 Task: Create in the project AgileLink in Backlog an issue 'Integrate a new product customization feature into an existing e-commerce website to enhance product personalization and user experience', assign it to team member softage.4@softage.net and change the status to IN PROGRESS. Create in the project AgileLink in Backlog an issue 'Develop a new tool for automated testing of web application user interface and user experience', assign it to team member softage.1@softage.net and change the status to IN PROGRESS
Action: Mouse moved to (188, 48)
Screenshot: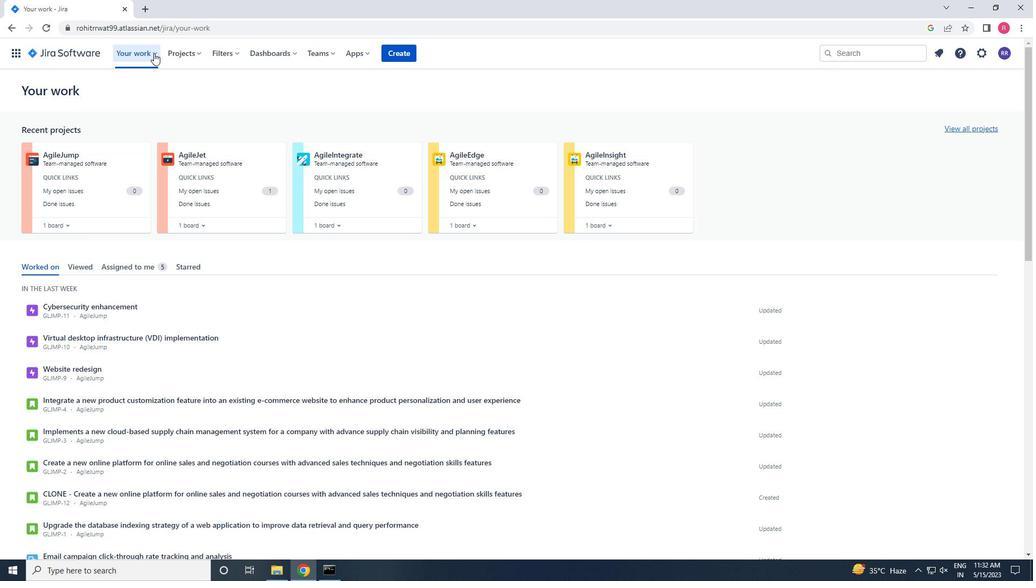 
Action: Mouse pressed left at (188, 48)
Screenshot: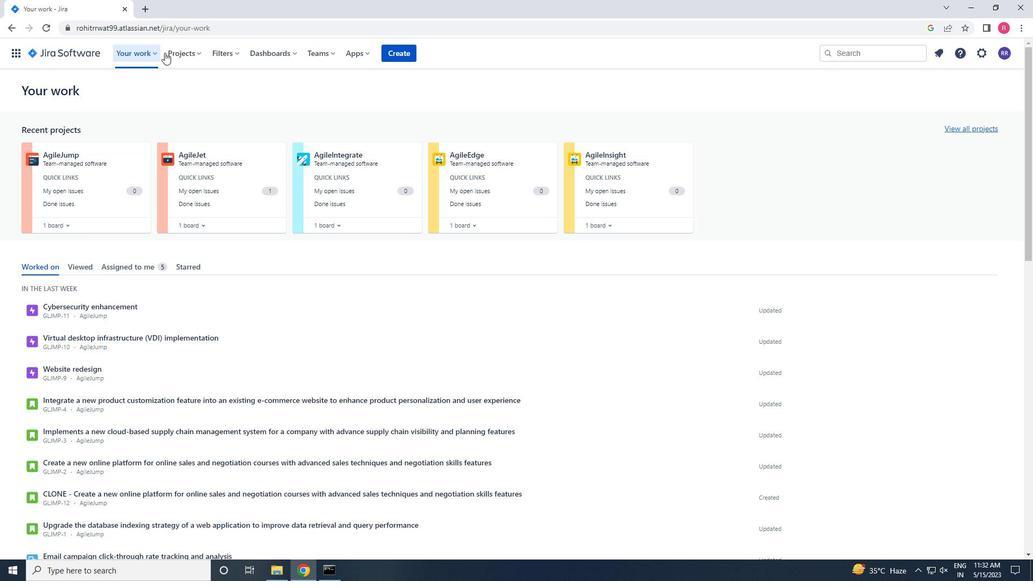 
Action: Mouse moved to (225, 91)
Screenshot: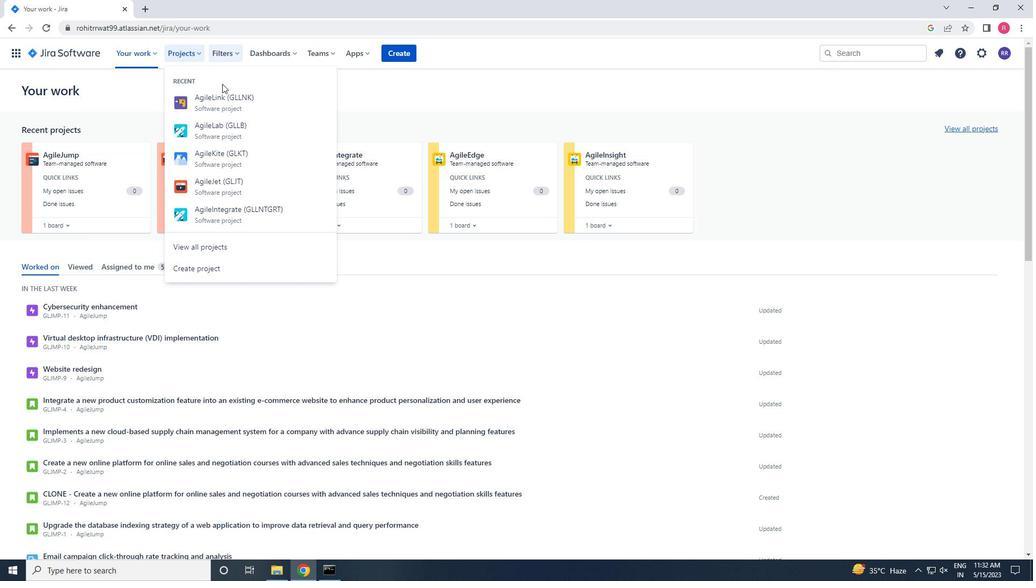 
Action: Mouse pressed left at (225, 91)
Screenshot: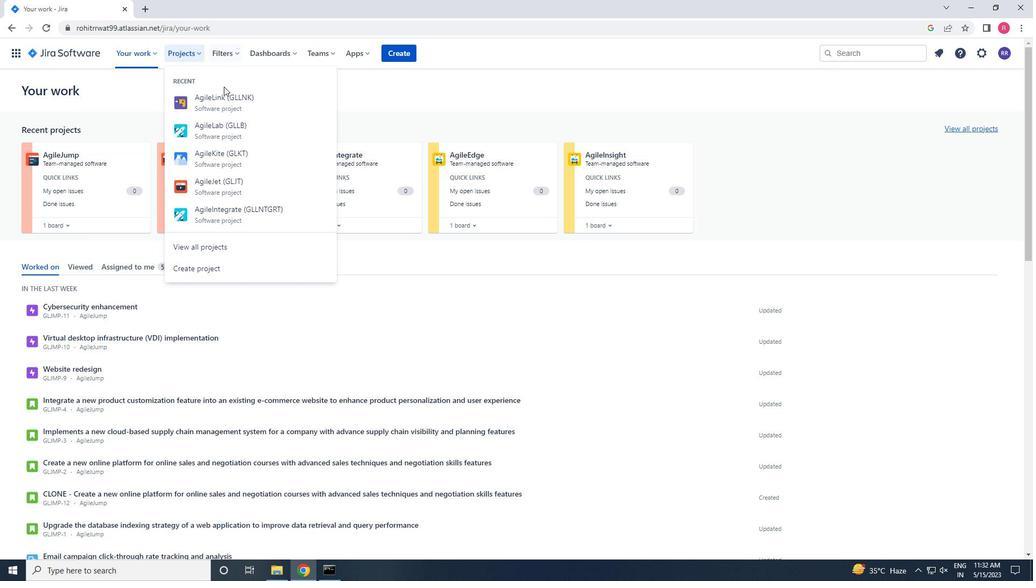 
Action: Mouse moved to (64, 164)
Screenshot: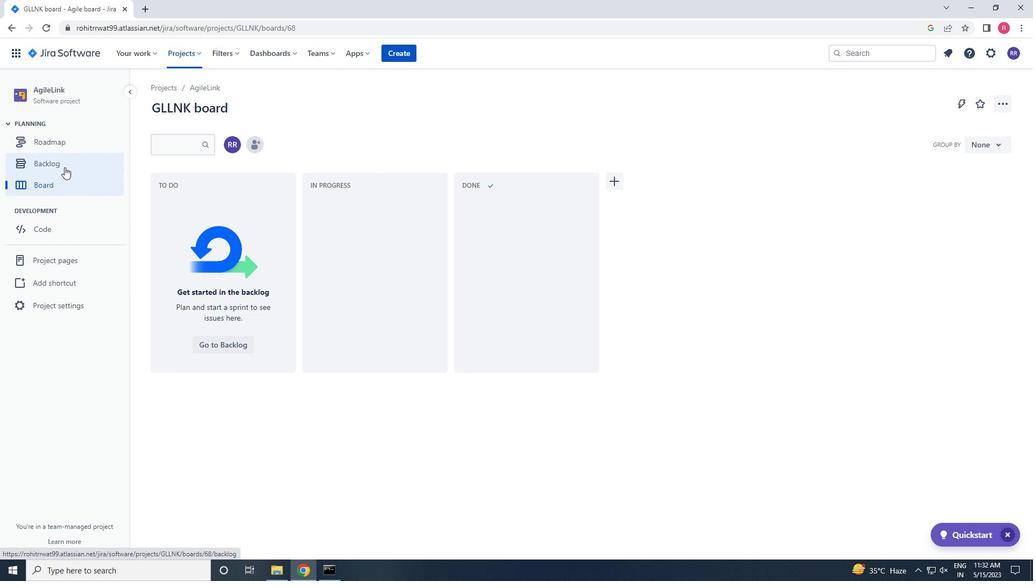 
Action: Mouse pressed left at (64, 164)
Screenshot: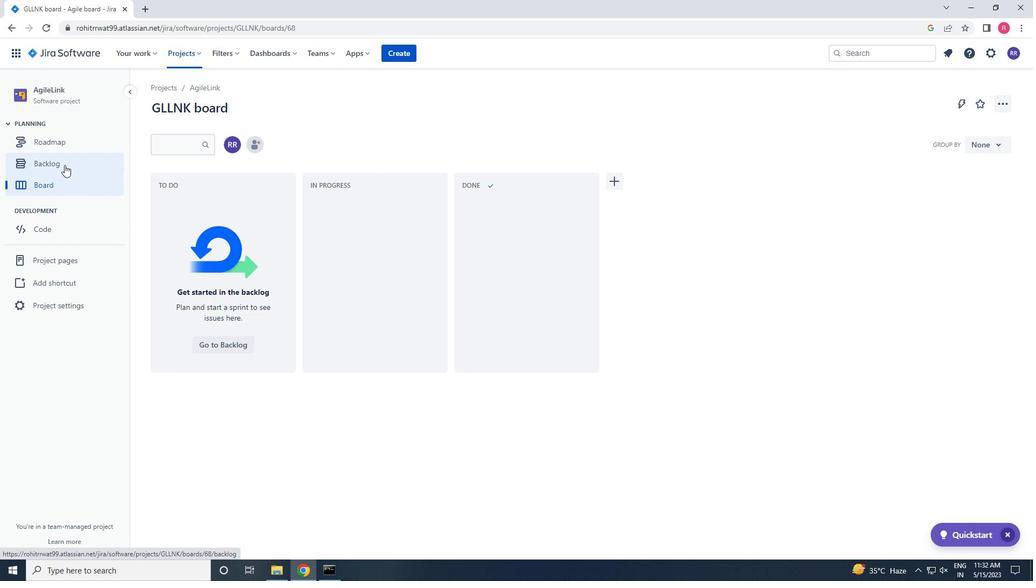 
Action: Mouse moved to (211, 231)
Screenshot: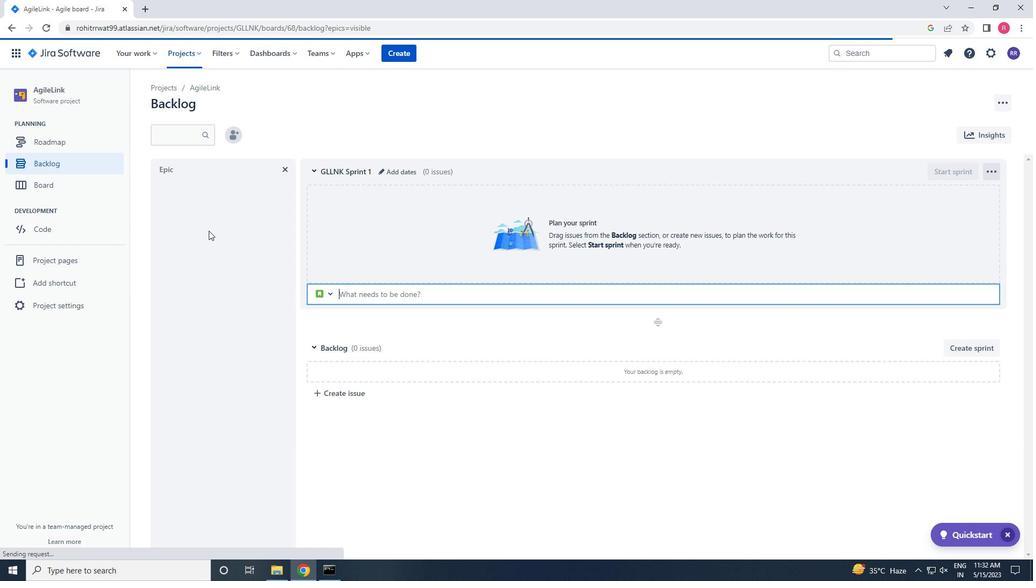 
Action: Mouse scrolled (211, 230) with delta (0, 0)
Screenshot: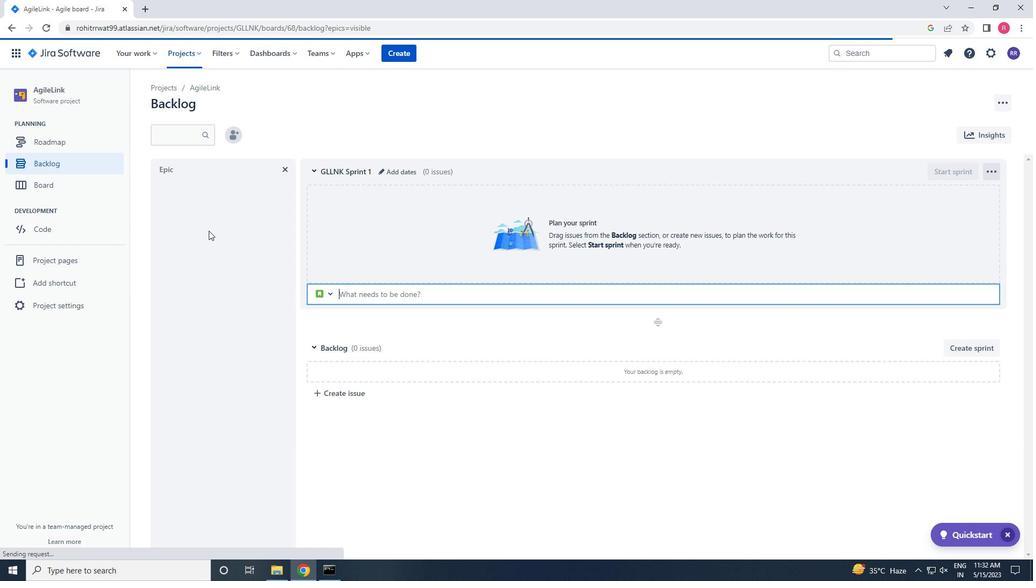 
Action: Mouse moved to (219, 261)
Screenshot: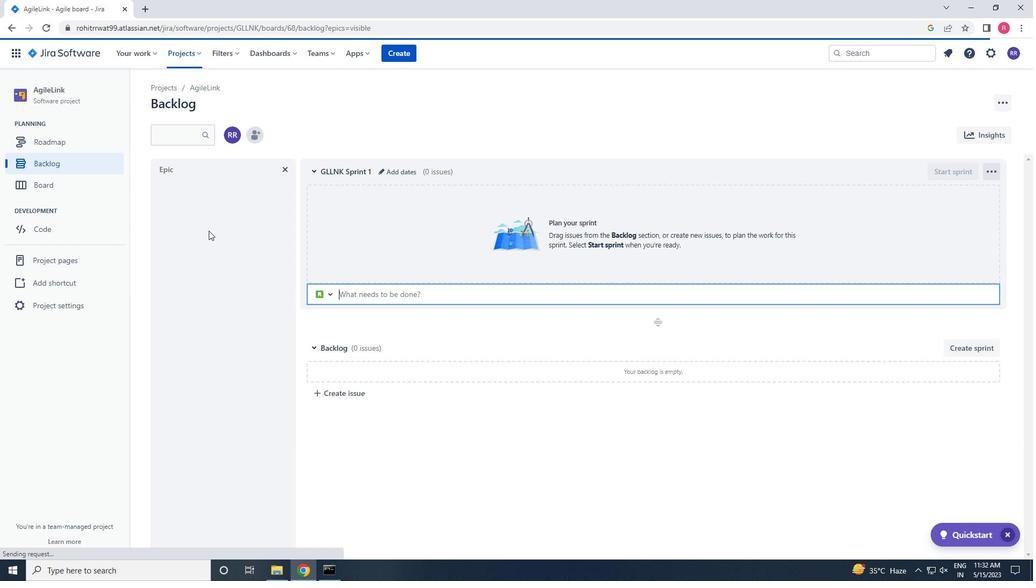 
Action: Mouse scrolled (219, 260) with delta (0, 0)
Screenshot: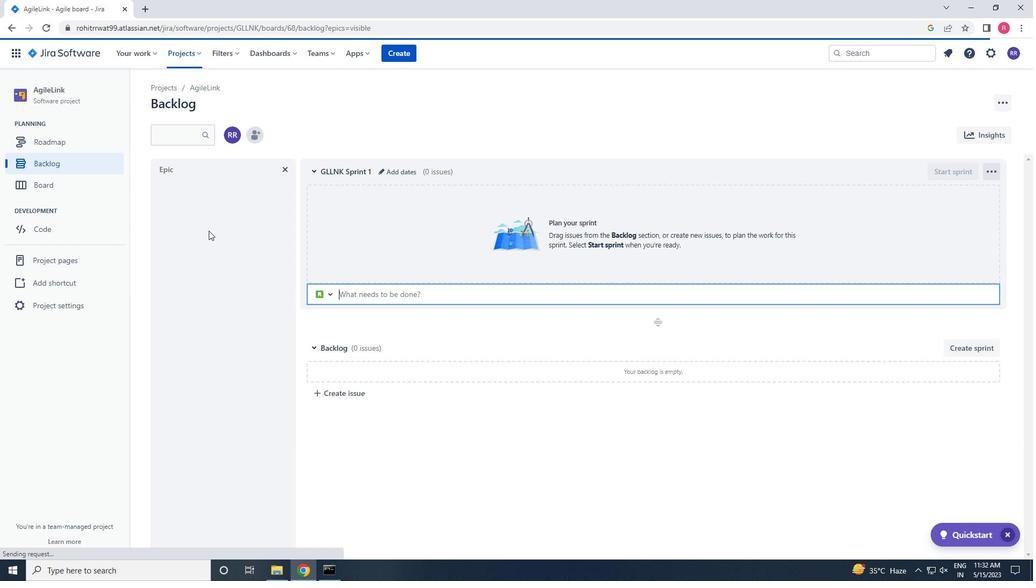 
Action: Mouse moved to (232, 290)
Screenshot: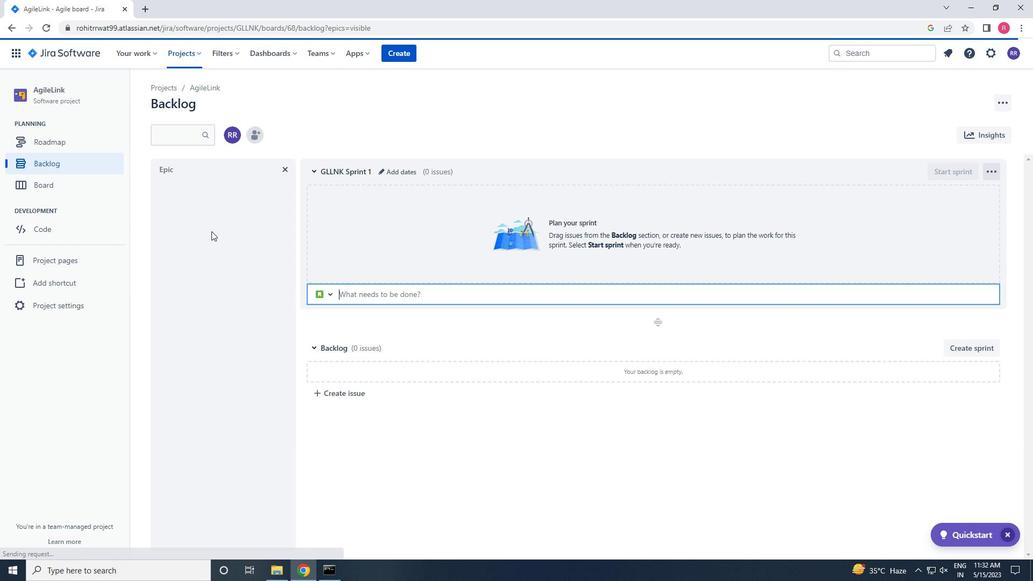 
Action: Mouse scrolled (232, 290) with delta (0, 0)
Screenshot: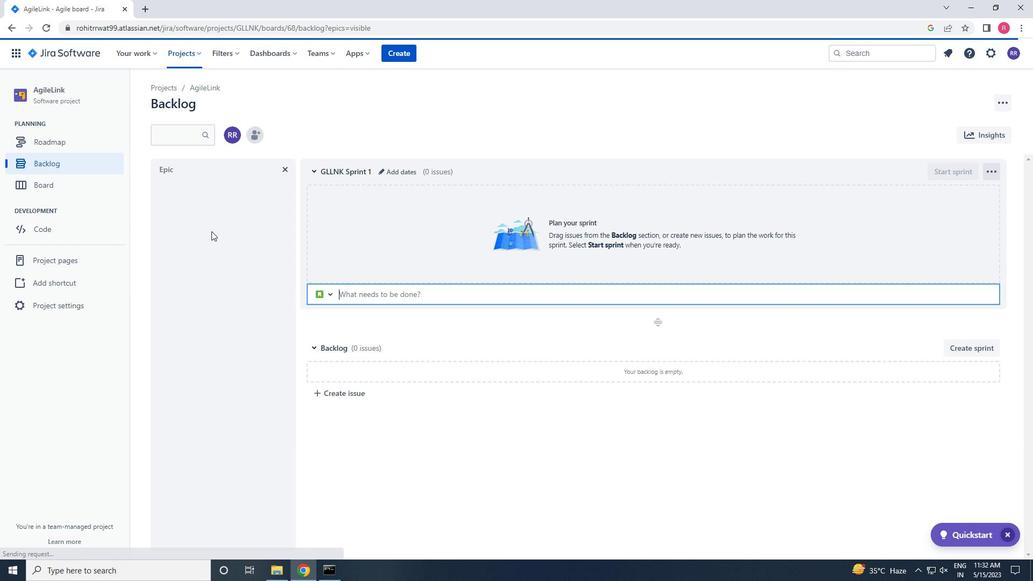 
Action: Mouse moved to (256, 318)
Screenshot: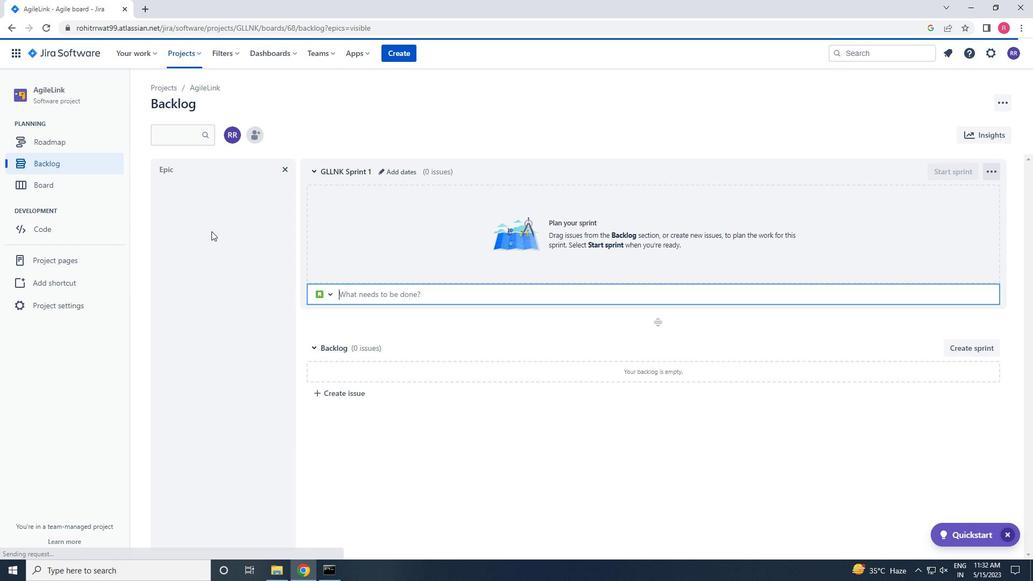 
Action: Mouse scrolled (256, 318) with delta (0, 0)
Screenshot: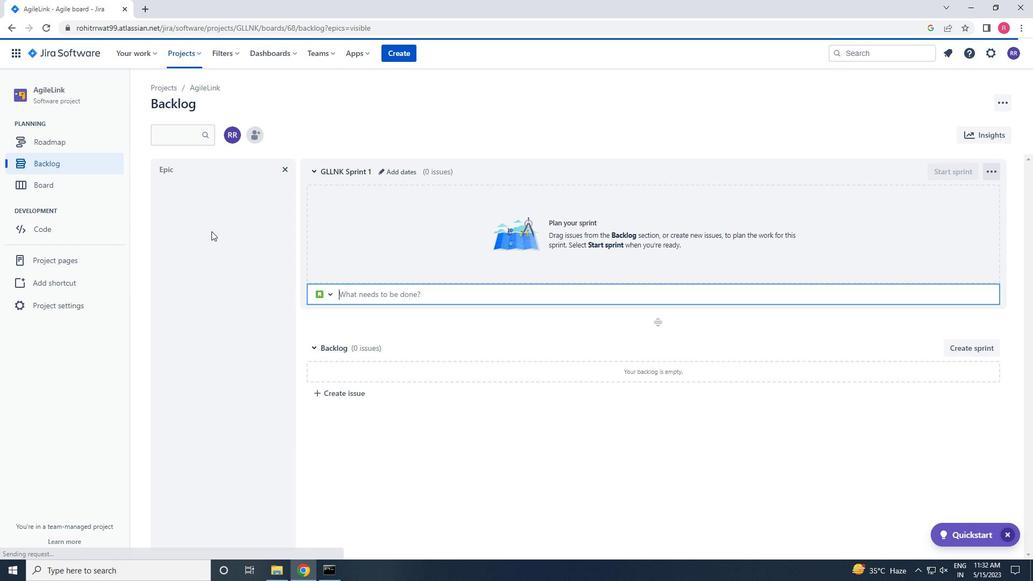 
Action: Mouse moved to (322, 395)
Screenshot: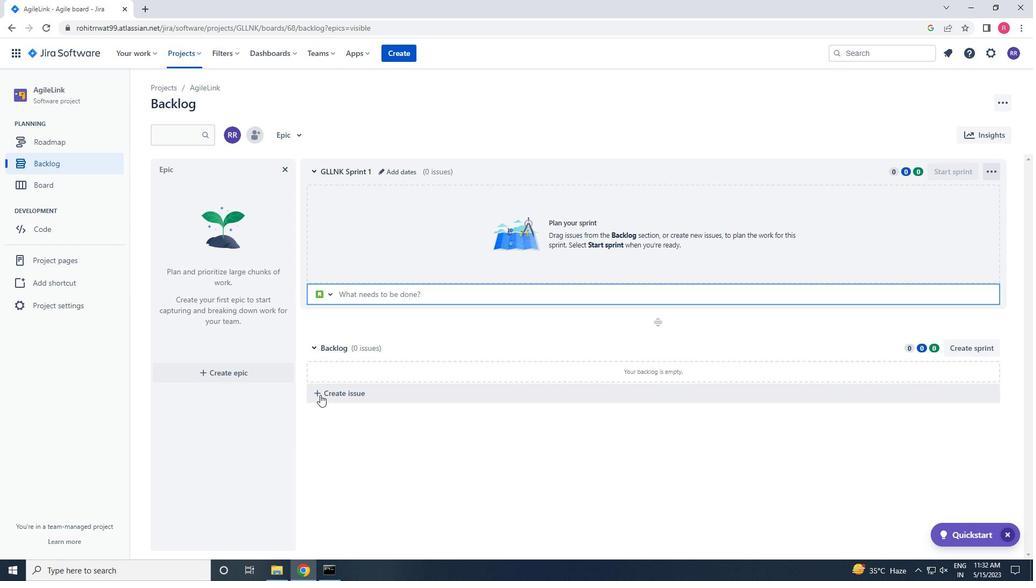 
Action: Mouse pressed left at (322, 395)
Screenshot: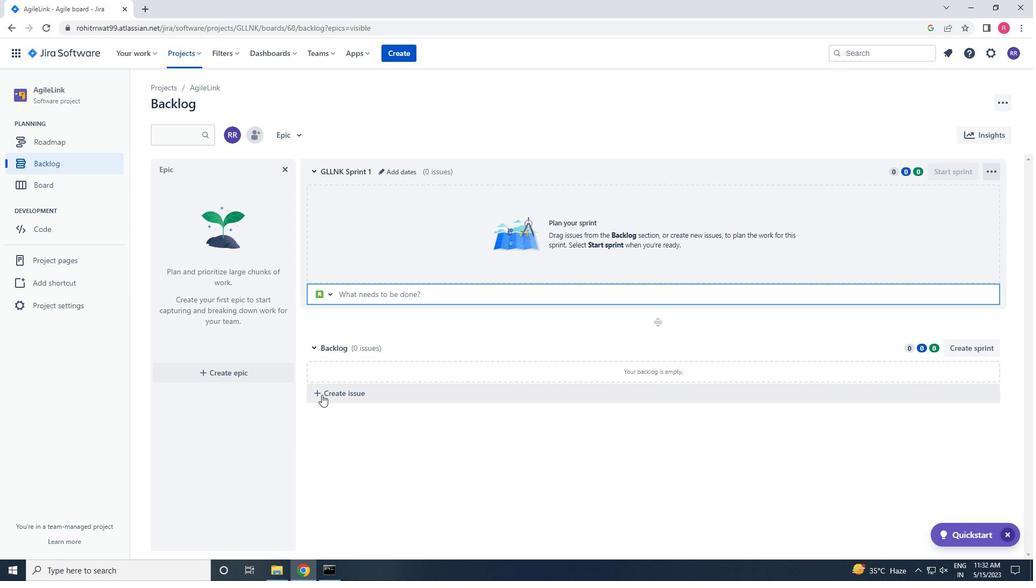 
Action: Mouse moved to (357, 371)
Screenshot: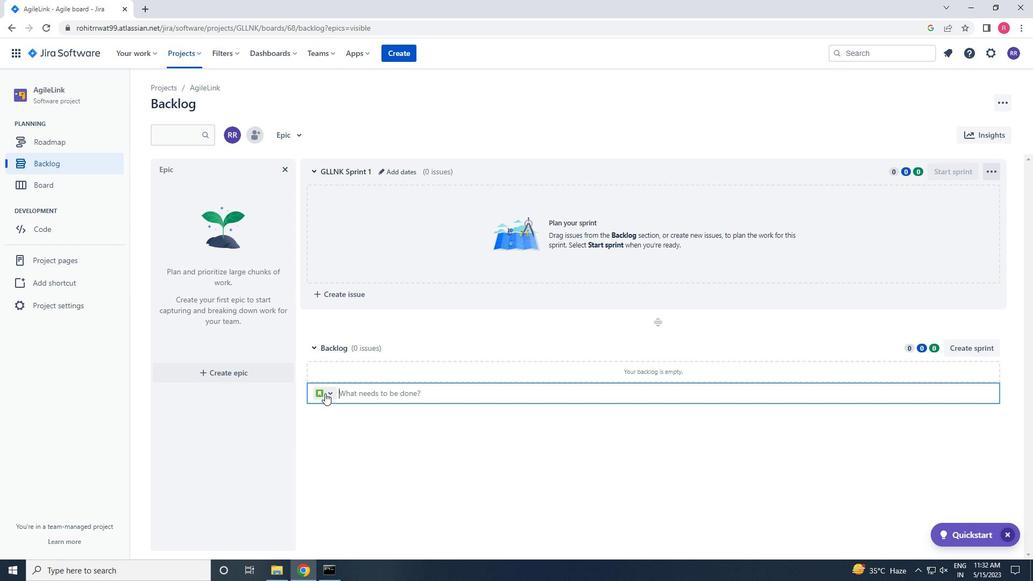 
Action: Key pressed <Key.shift_r>Integrate<Key.space>
Screenshot: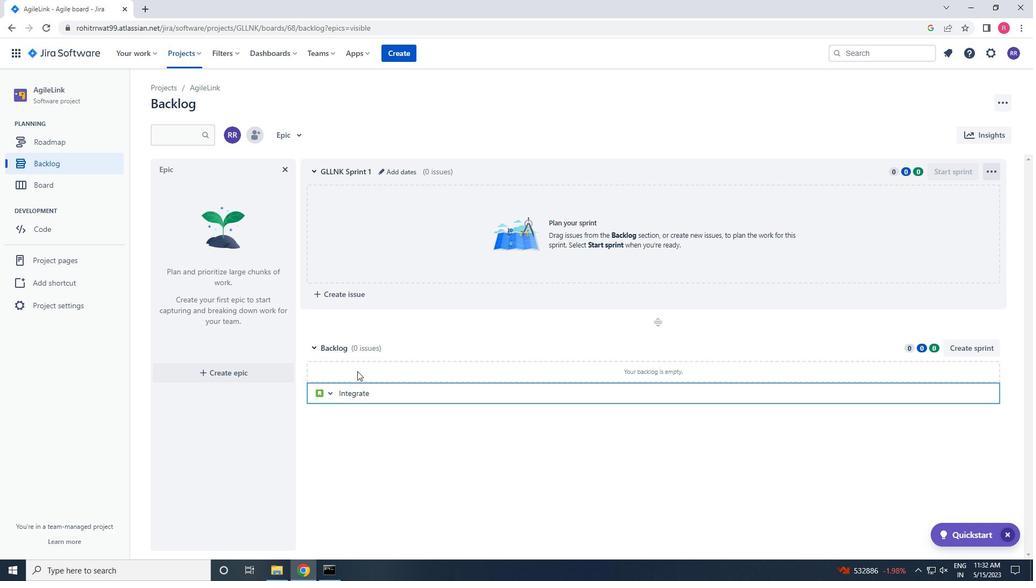 
Action: Mouse moved to (357, 371)
Screenshot: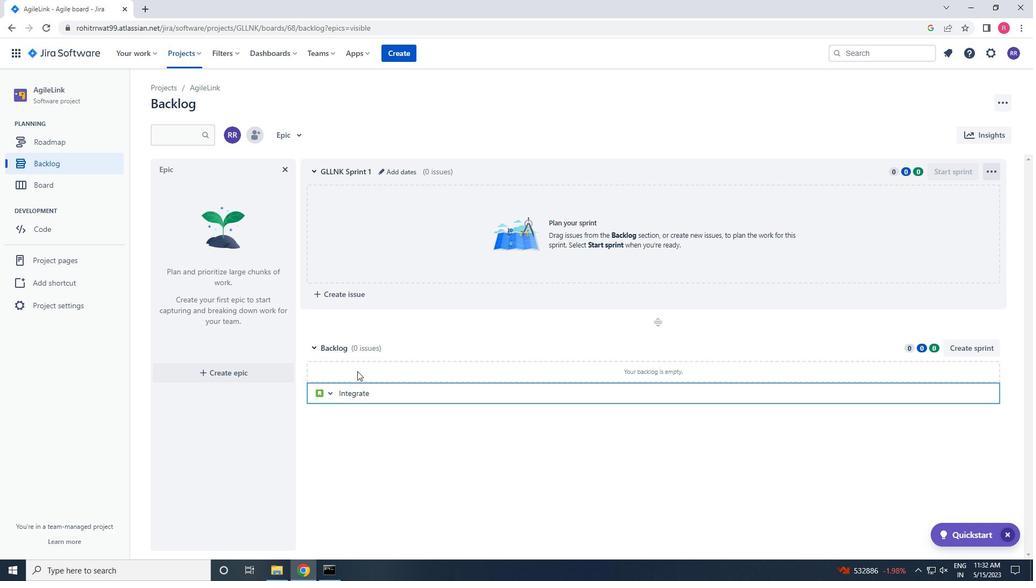 
Action: Key pressed a<Key.space>new<Key.space><Key.space>product<Key.space>customization<Key.space>features<Key.space>into<Key.space><Key.space>an<Key.space>existing<Key.space>e-commerce<Key.space>website<Key.space>t<Key.space><Key.backspace>o<Key.space>enhance<Key.space>product<Key.space>personalization<Key.space>and<Key.space>user<Key.space>experience<Key.enter>
Screenshot: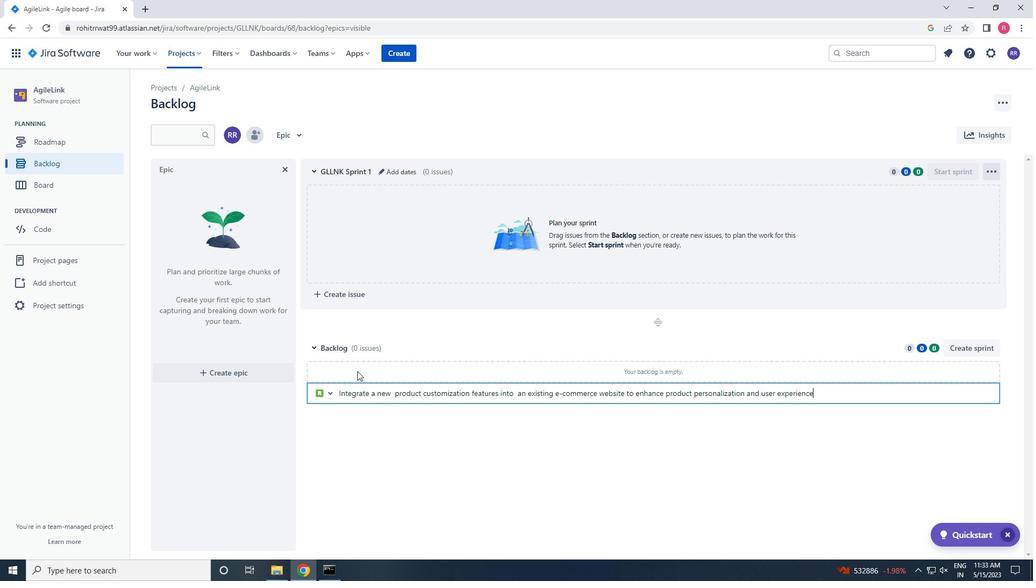 
Action: Mouse moved to (964, 373)
Screenshot: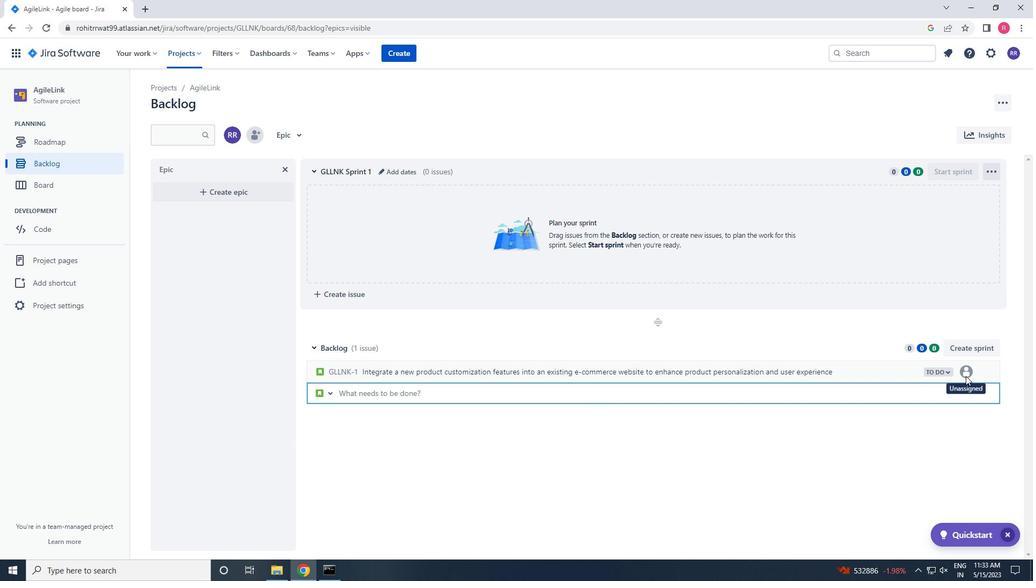 
Action: Mouse pressed left at (964, 373)
Screenshot: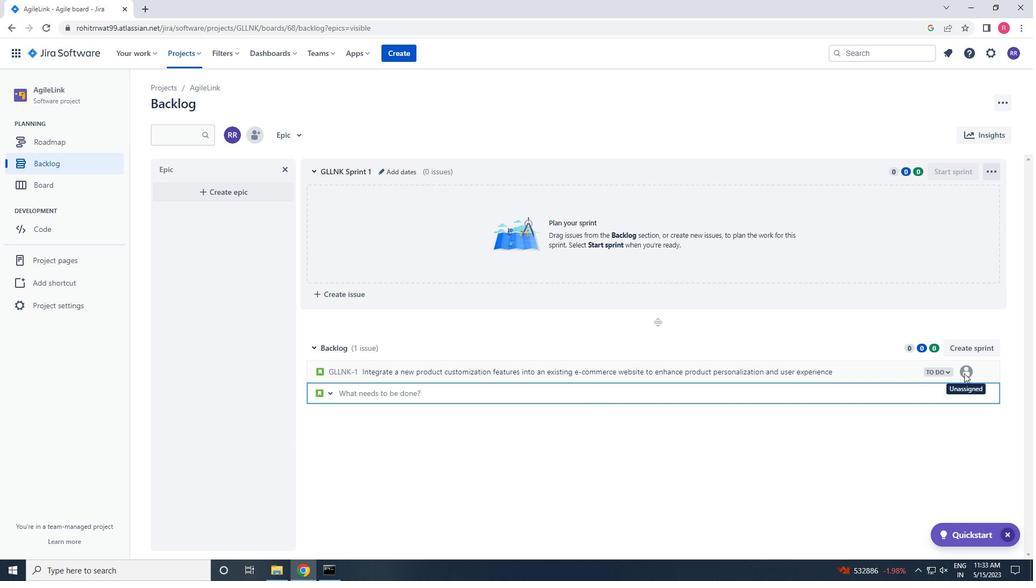 
Action: Mouse moved to (964, 372)
Screenshot: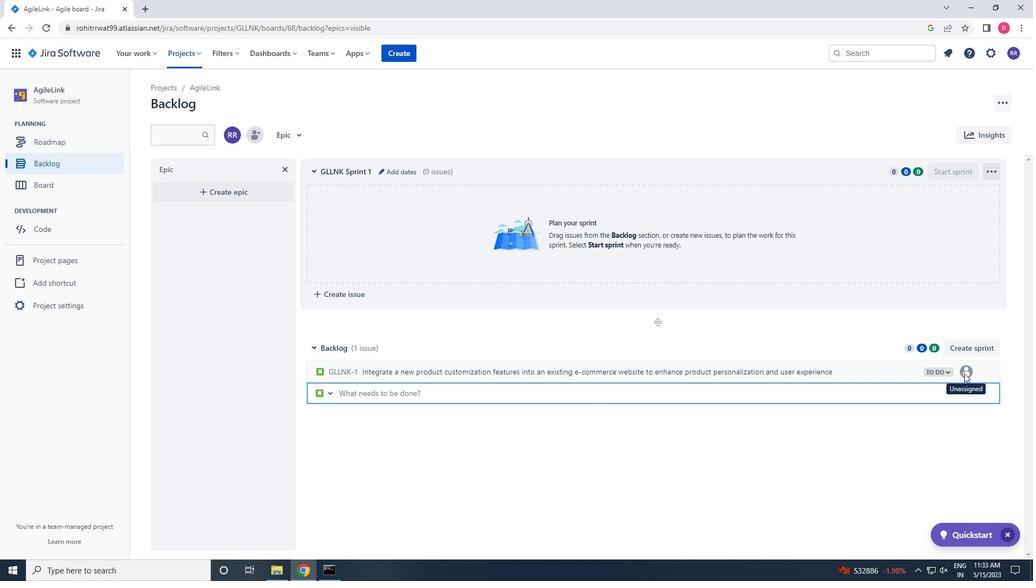 
Action: Mouse pressed left at (964, 372)
Screenshot: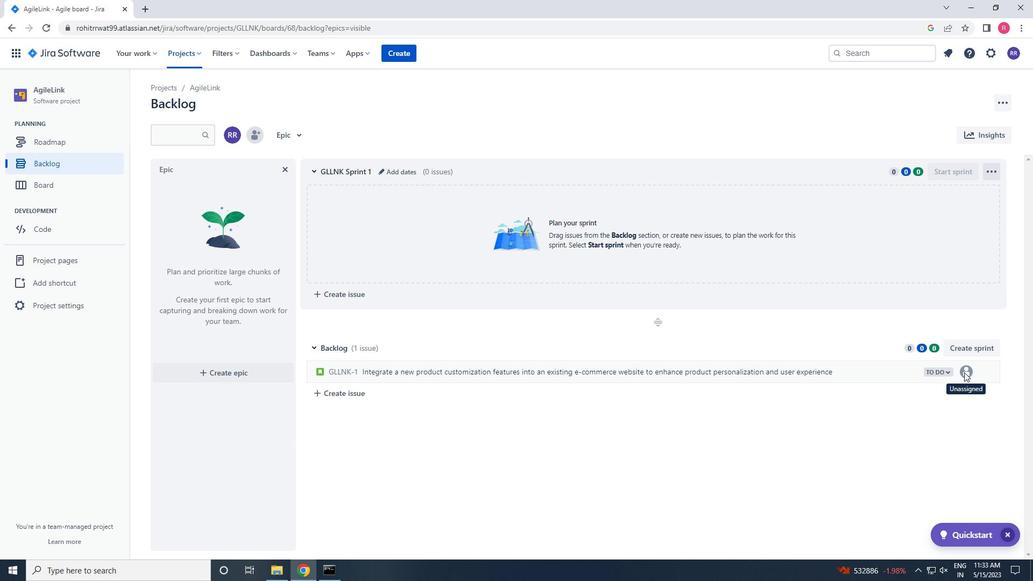 
Action: Mouse moved to (963, 373)
Screenshot: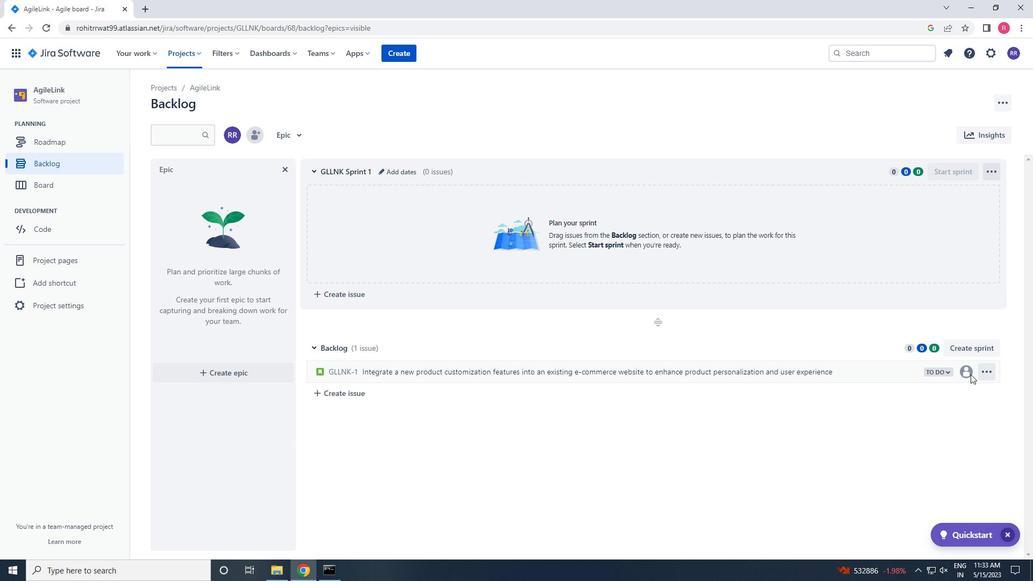 
Action: Mouse pressed left at (963, 373)
Screenshot: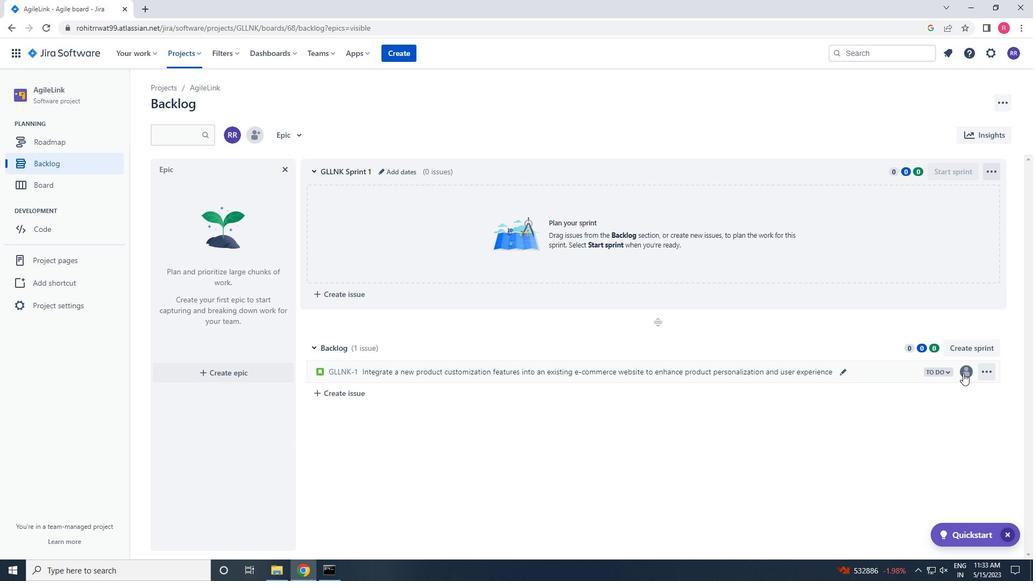 
Action: Key pressed softage.4<Key.shift>@SOFTAGE.NET
Screenshot: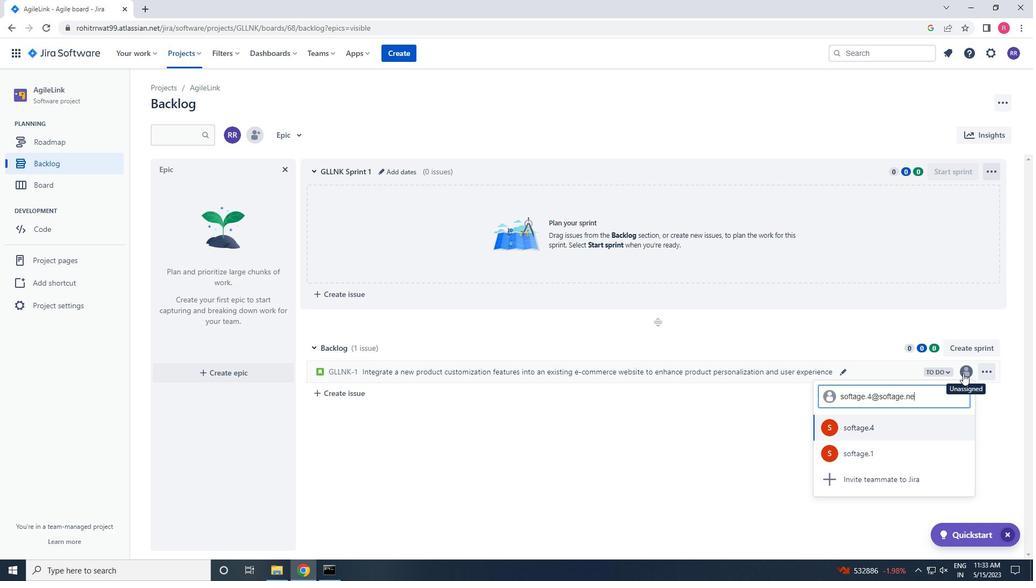 
Action: Mouse moved to (876, 431)
Screenshot: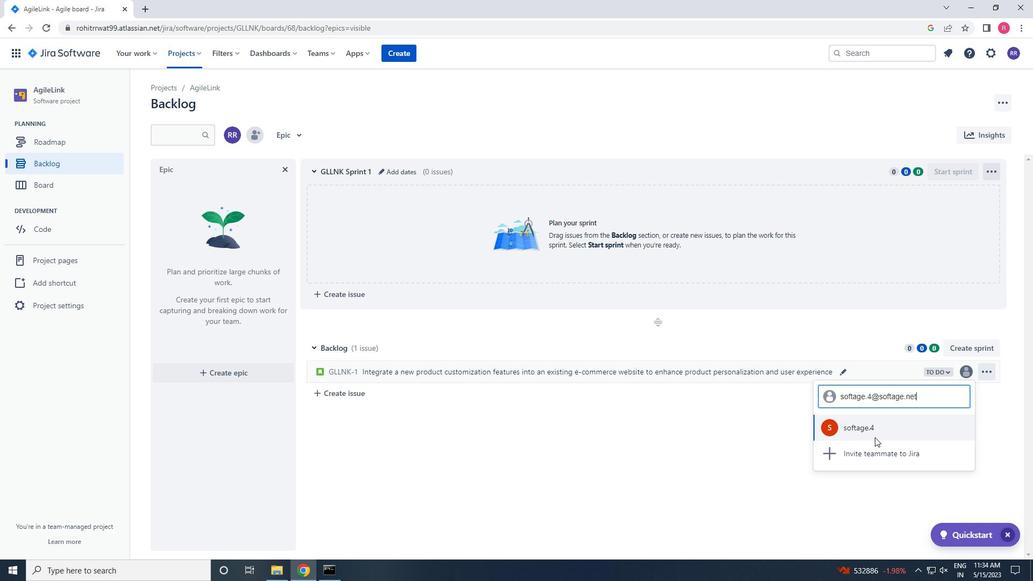
Action: Mouse pressed left at (876, 431)
Screenshot: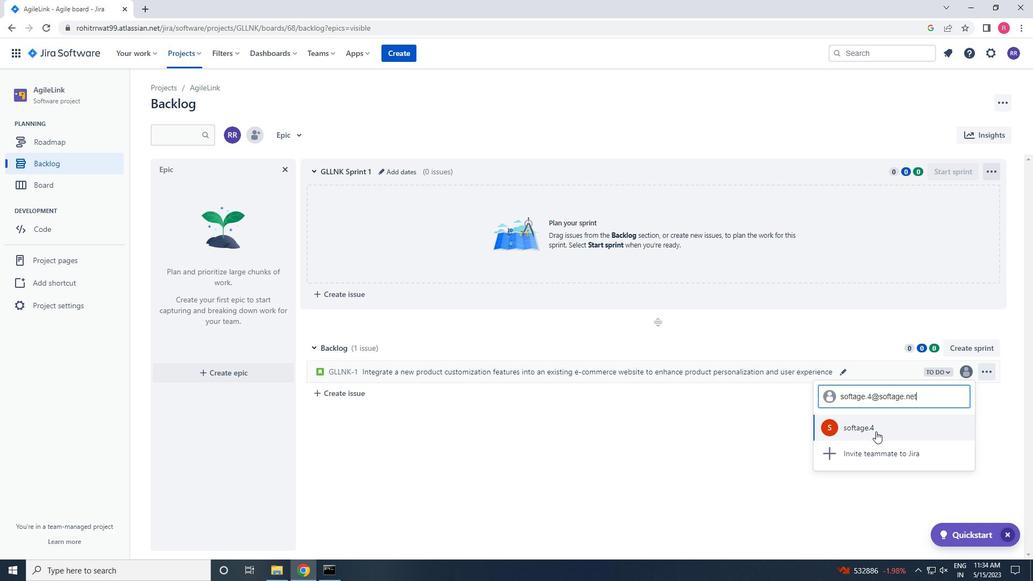 
Action: Mouse moved to (936, 369)
Screenshot: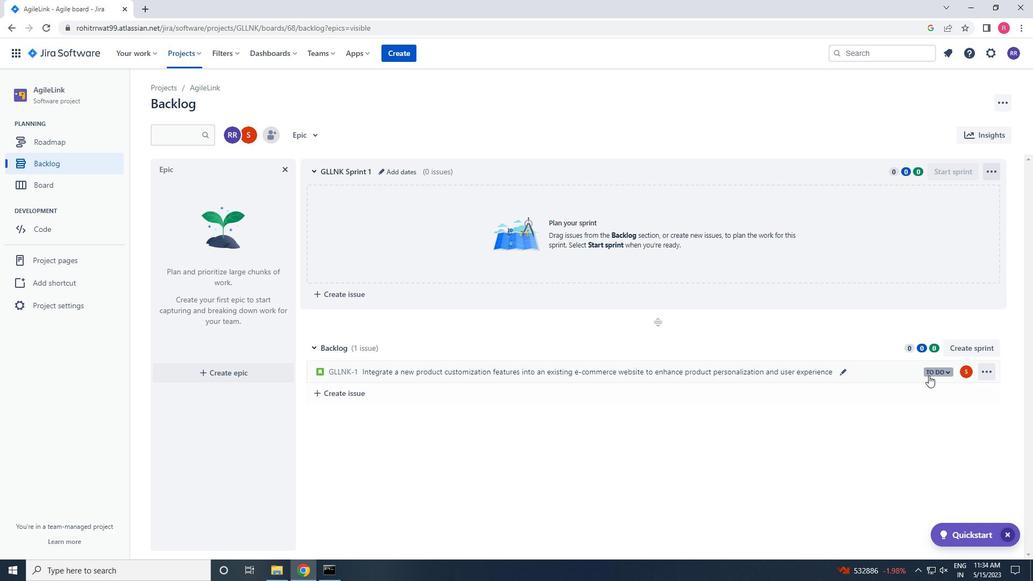 
Action: Mouse pressed left at (936, 369)
Screenshot: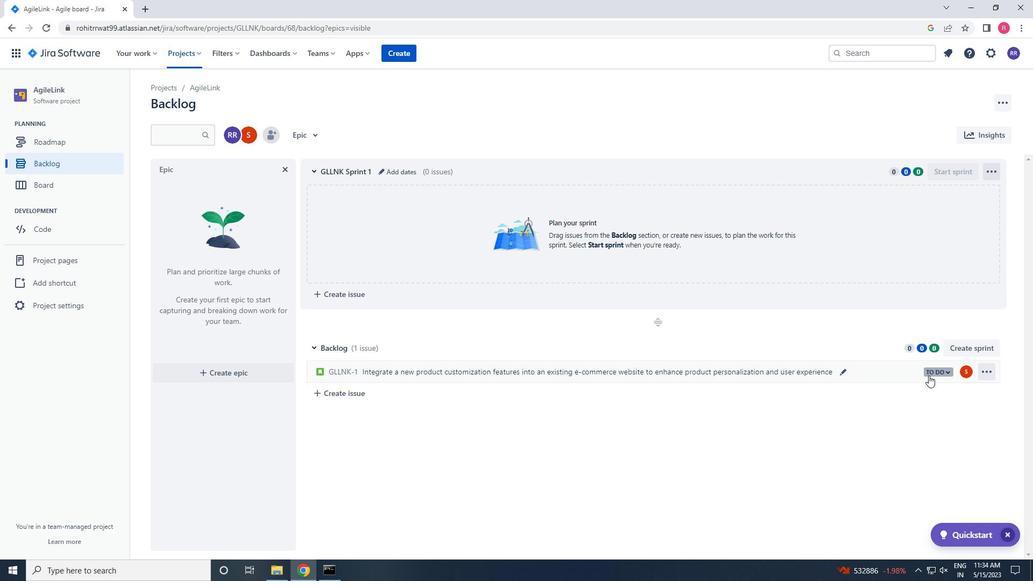 
Action: Mouse moved to (863, 387)
Screenshot: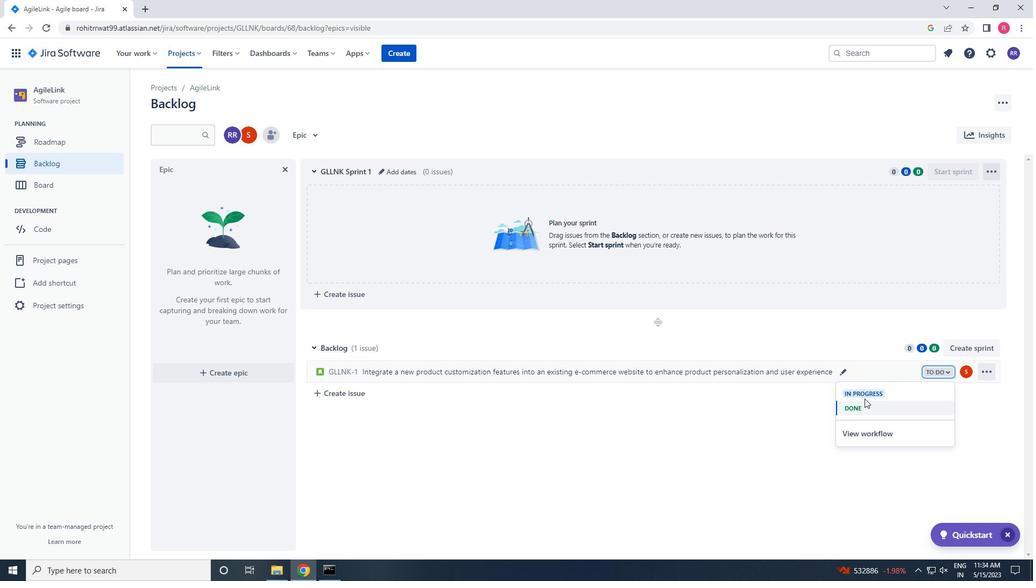 
Action: Mouse pressed left at (863, 387)
Screenshot: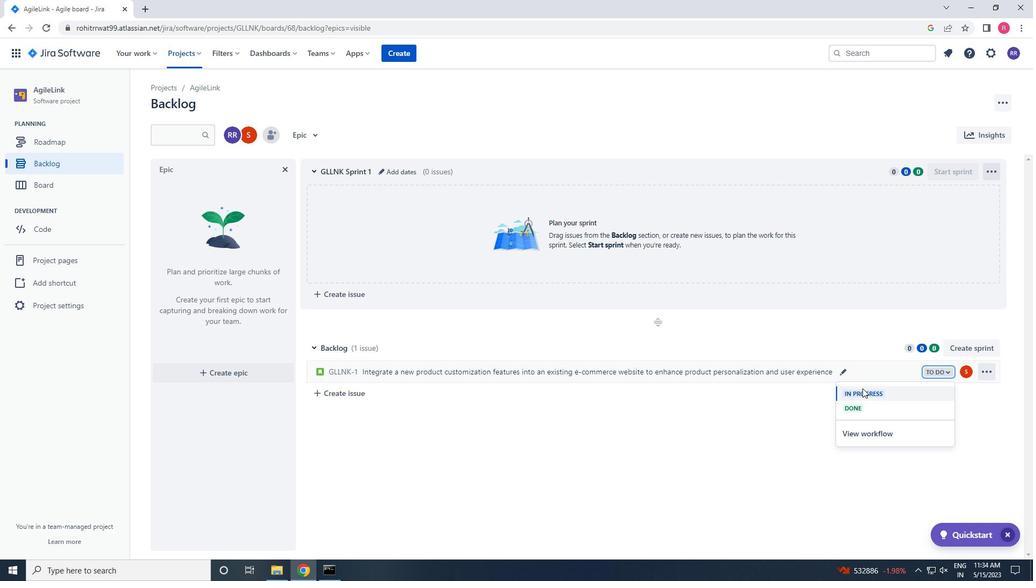 
Action: Mouse moved to (319, 402)
Screenshot: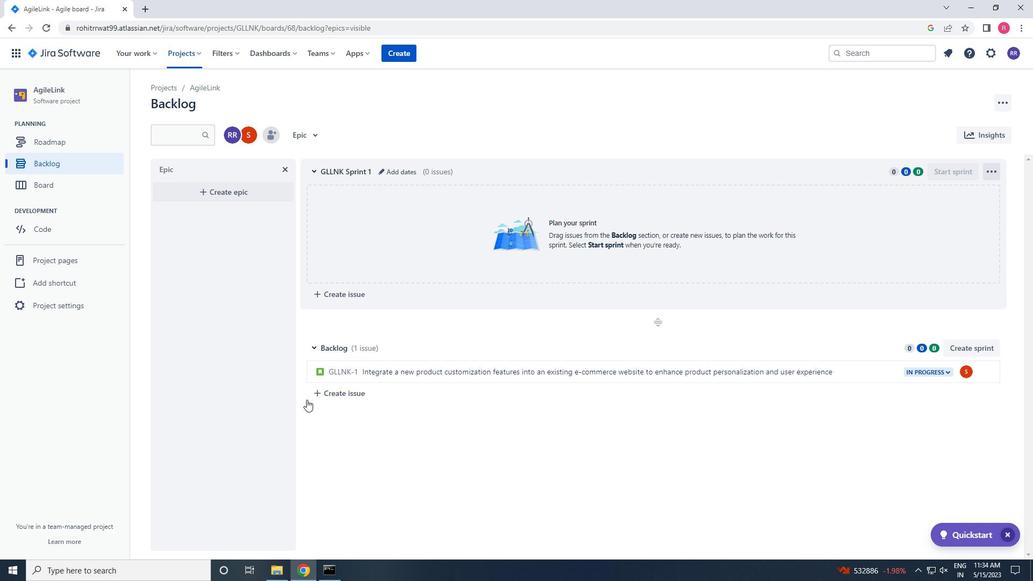 
Action: Mouse pressed left at (319, 402)
Screenshot: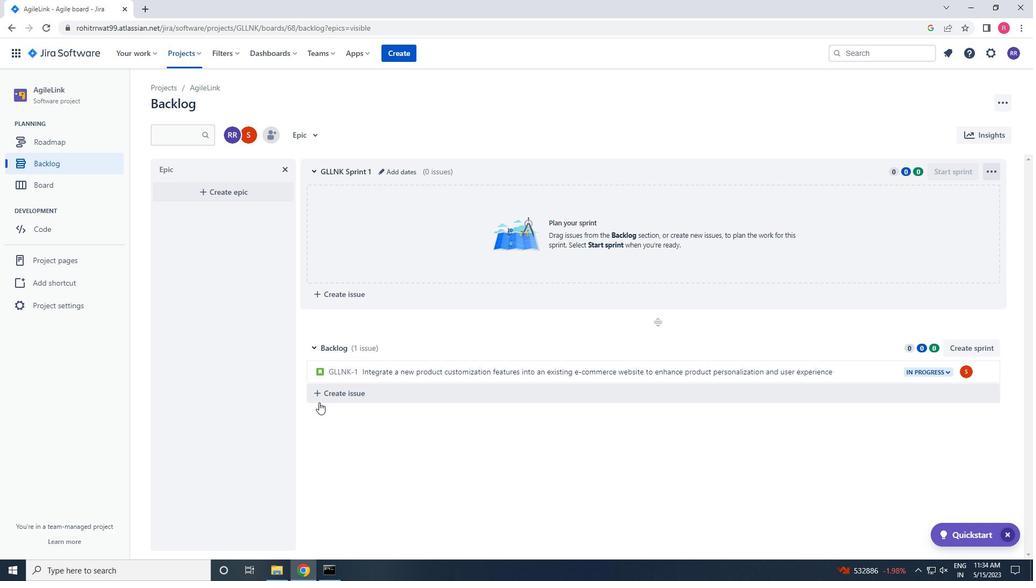 
Action: Mouse moved to (328, 396)
Screenshot: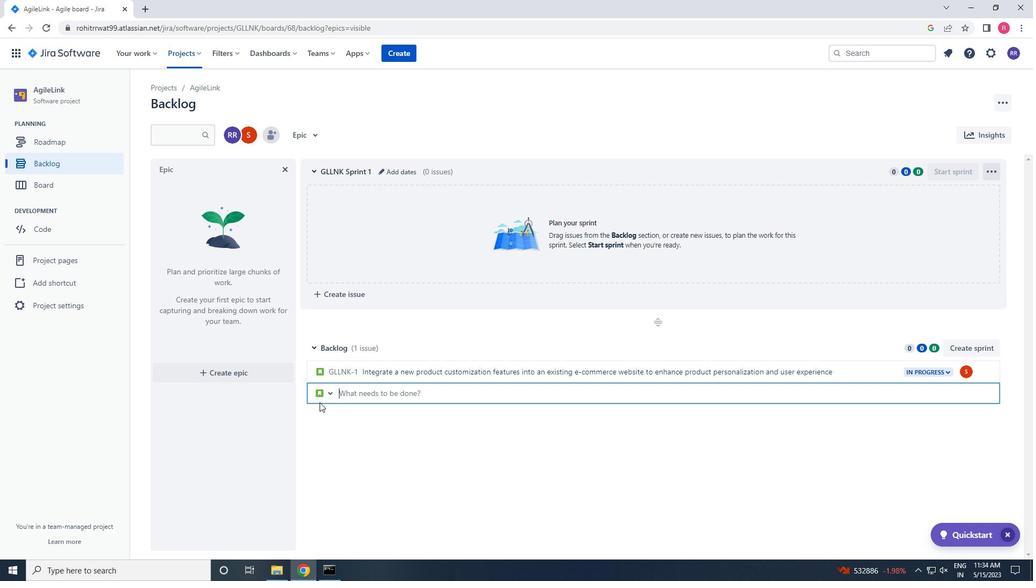 
Action: Key pressed <Key.shift>DEVELOP<Key.space>A<Key.space>NEW<Key.space>TOL<Key.space>FO
Screenshot: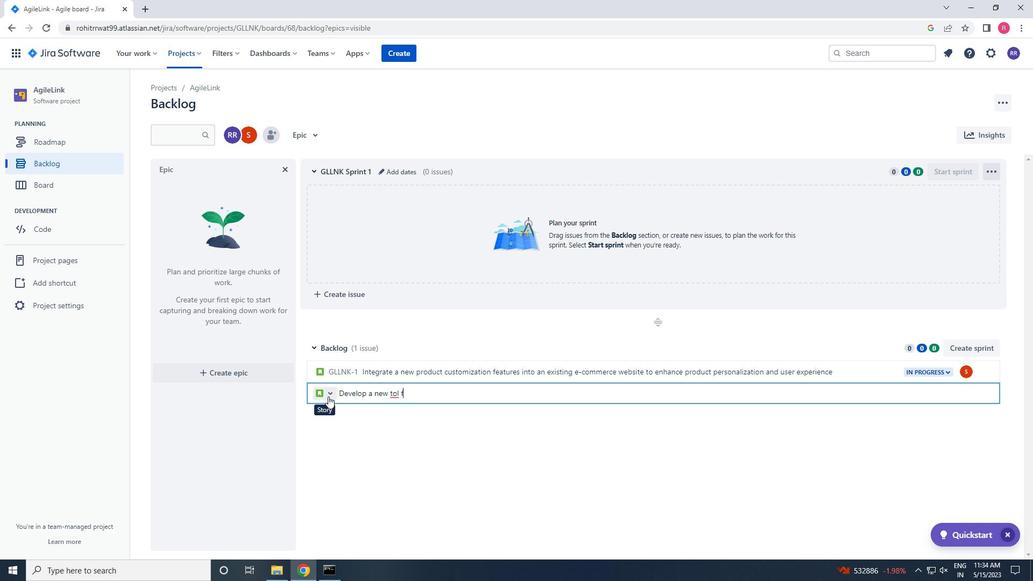 
Action: Mouse moved to (328, 396)
Screenshot: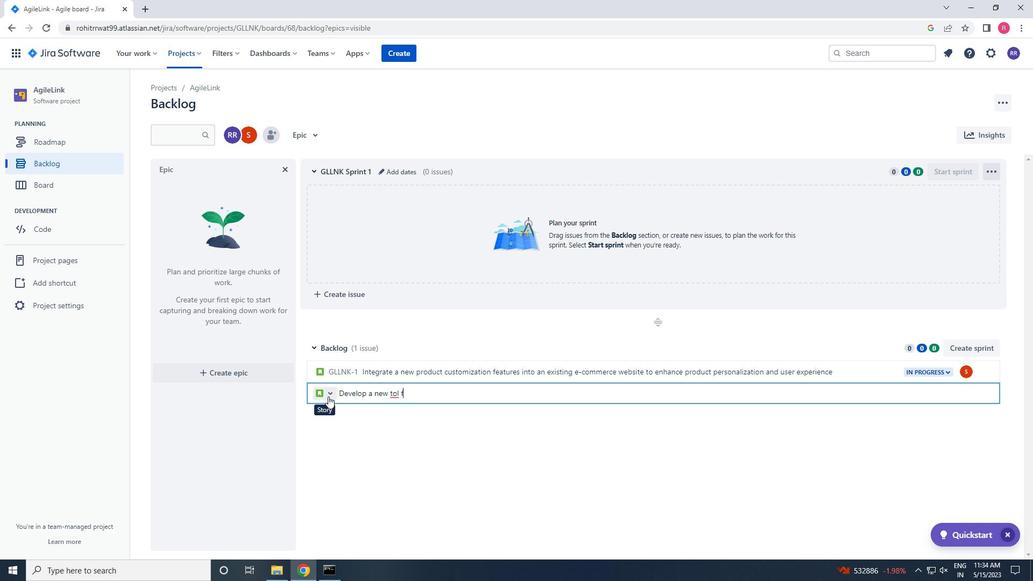 
Action: Key pressed R<Key.space><Key.backspace><Key.backspace><Key.backspace><Key.backspace><Key.backspace><Key.backspace>OL<Key.space>FOR<Key.space>FRO<Key.backspace><Key.backspace><Key.backspace>AUTOMATED<Key.space><Key.space>T
Screenshot: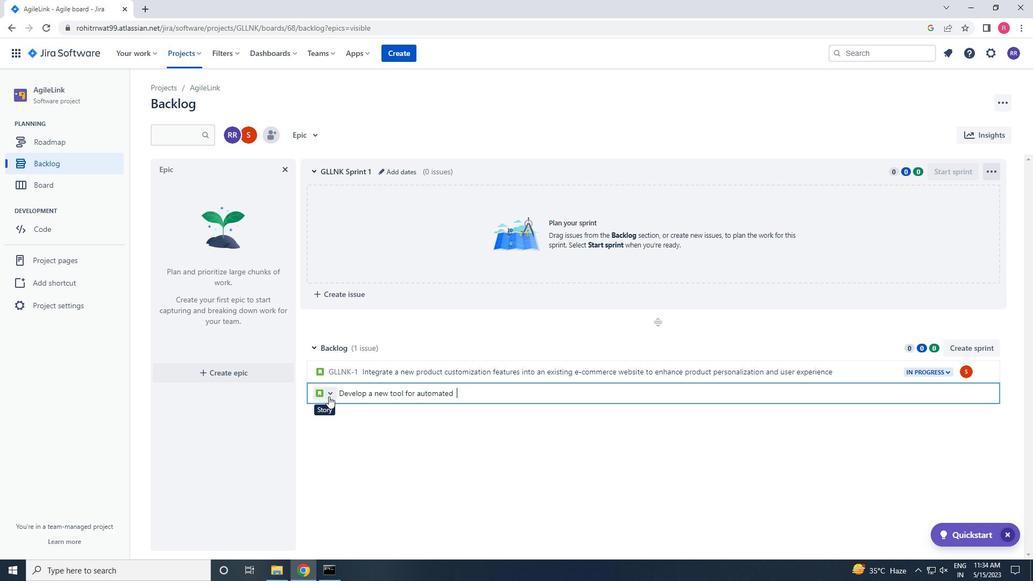 
Action: Mouse moved to (330, 396)
Screenshot: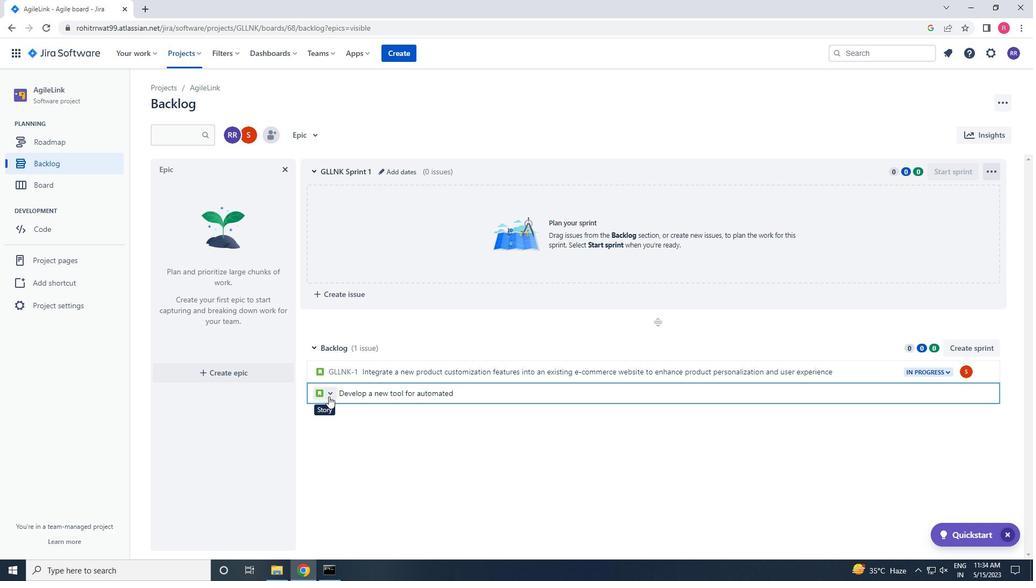 
Action: Key pressed ESTING
Screenshot: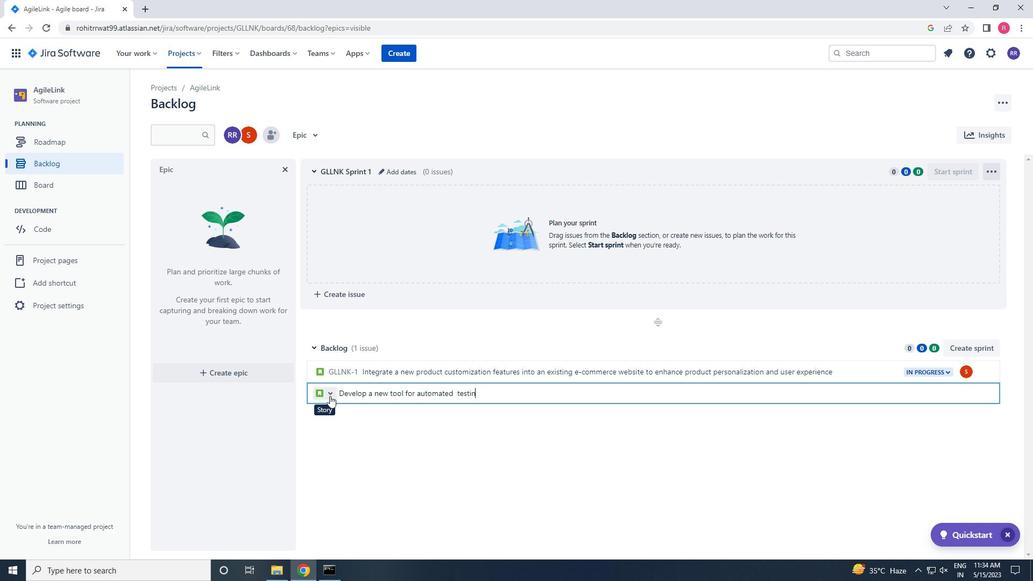 
Action: Mouse moved to (332, 394)
Screenshot: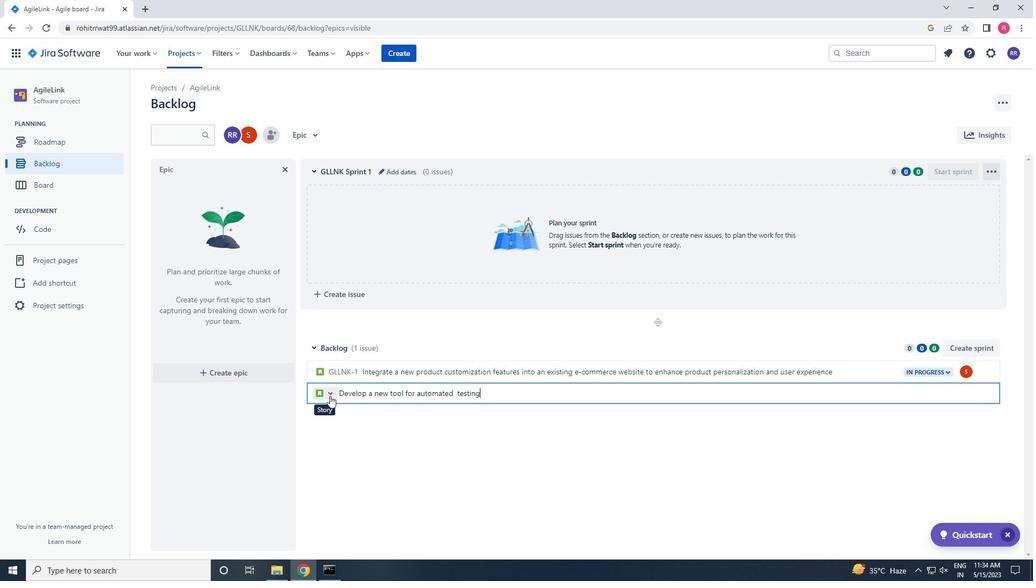 
Action: Key pressed <Key.space>OF<Key.space>WEB<Key.space>APPLICATION<Key.space>USER<Key.space>INTERFACE<Key.space>AND<Key.space>USER<Key.space>EXPERIENCE<Key.enter>
Screenshot: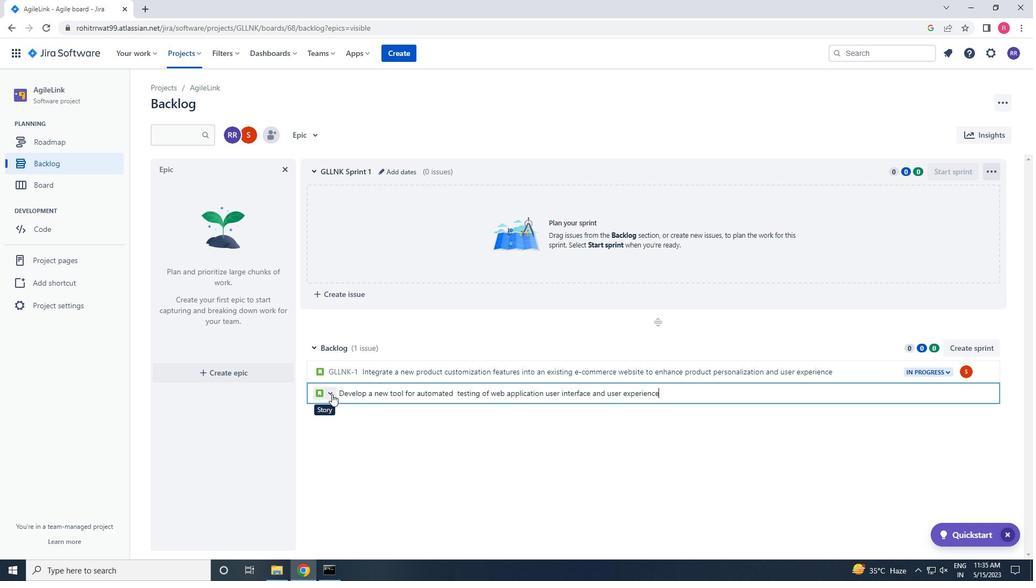 
Action: Mouse moved to (964, 394)
Screenshot: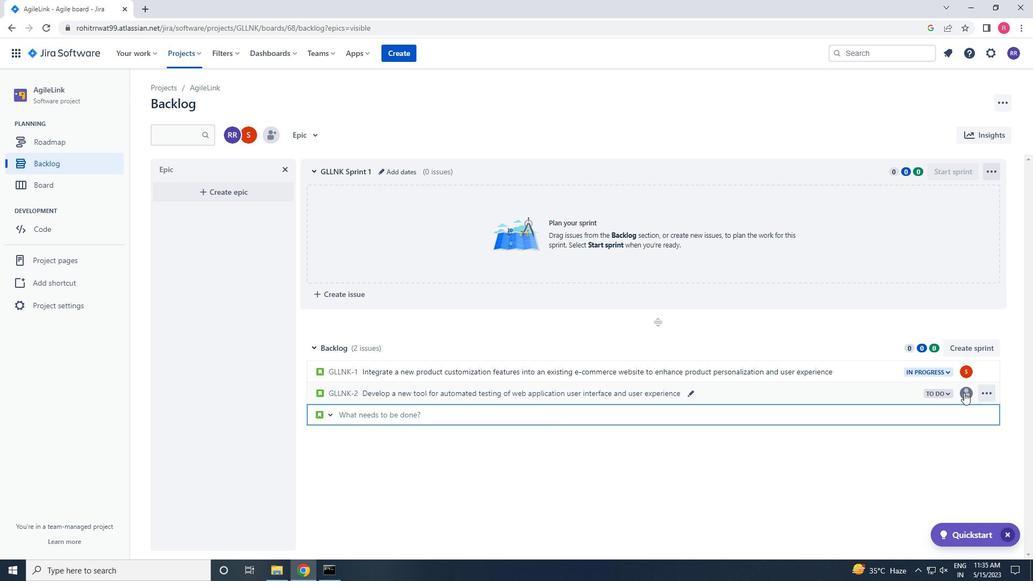 
Action: Mouse pressed left at (964, 394)
Screenshot: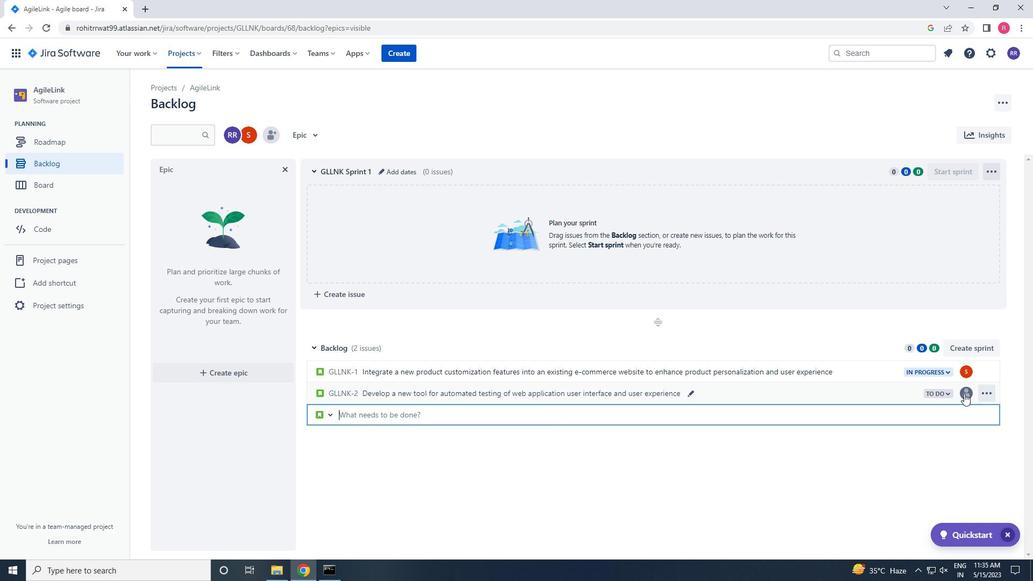 
Action: Mouse moved to (993, 376)
Screenshot: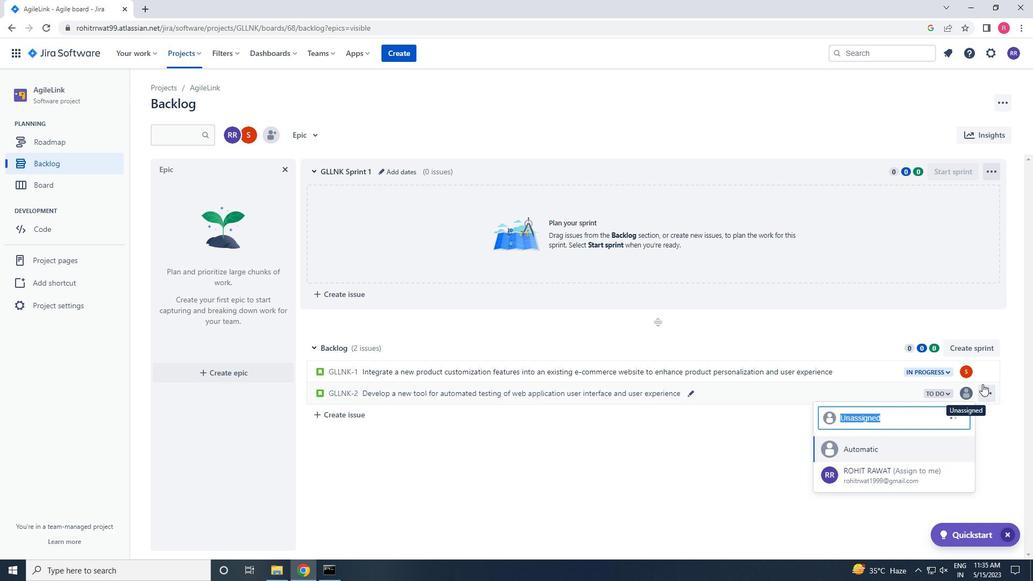
Action: Key pressed SOFTAGE.1<Key.shift>@SOFT
Screenshot: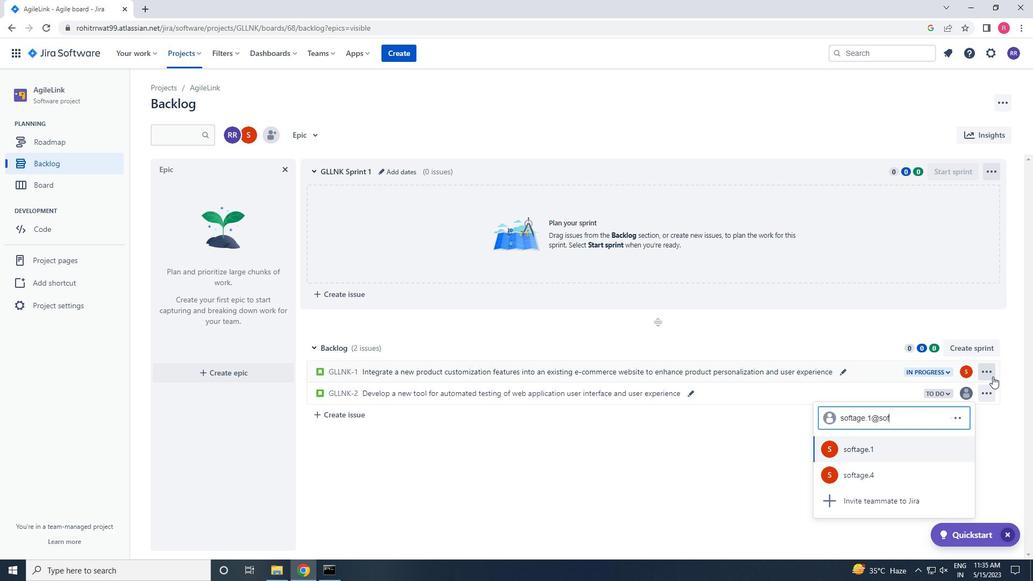 
Action: Mouse moved to (993, 376)
Screenshot: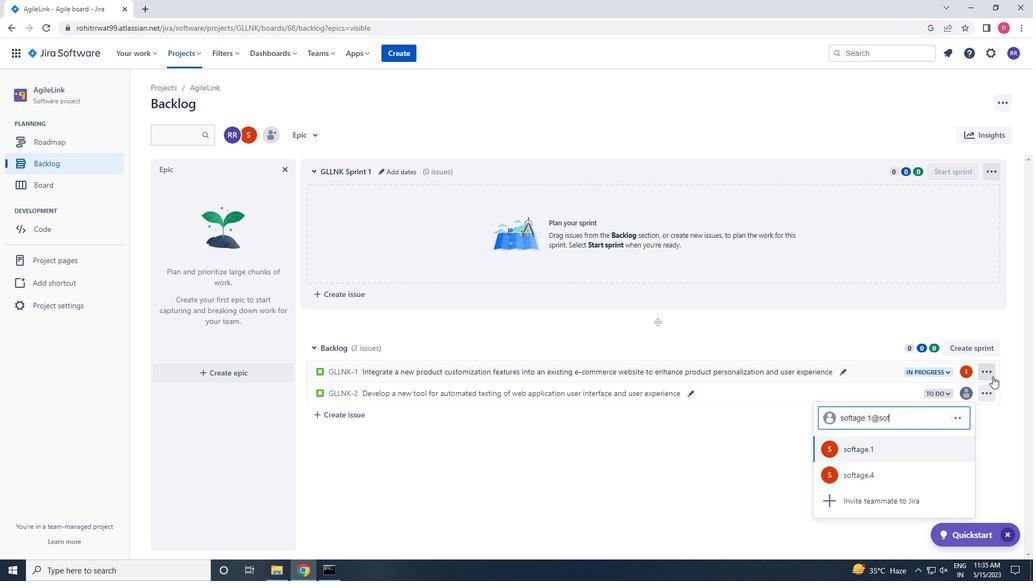 
Action: Key pressed AG
Screenshot: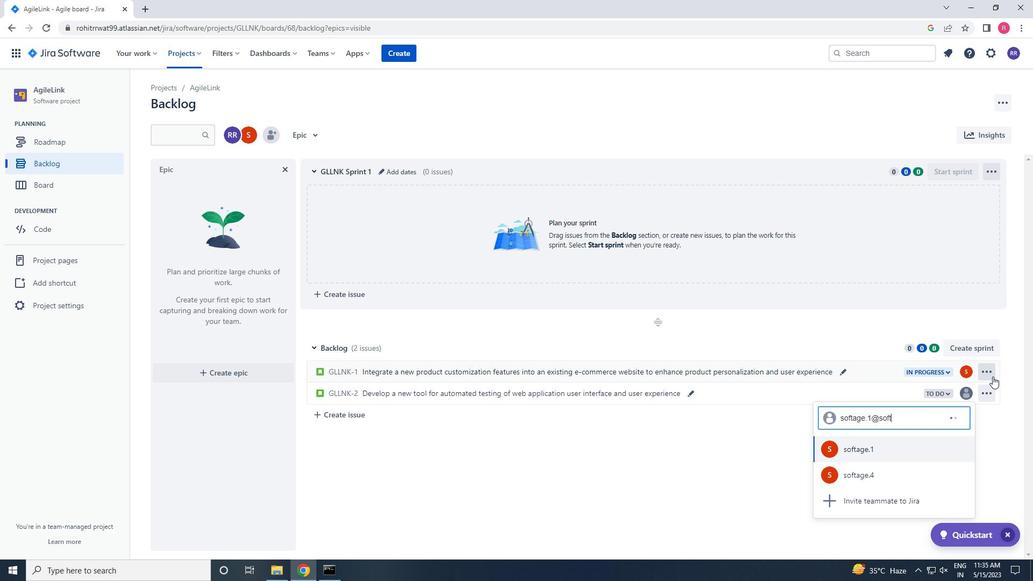 
Action: Mouse moved to (998, 374)
Screenshot: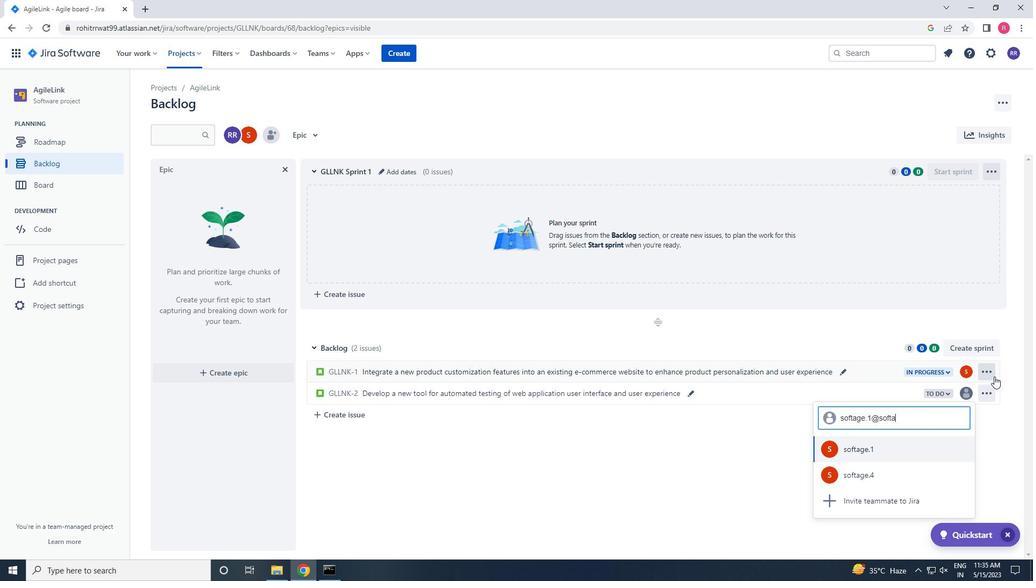 
Action: Key pressed E.
Screenshot: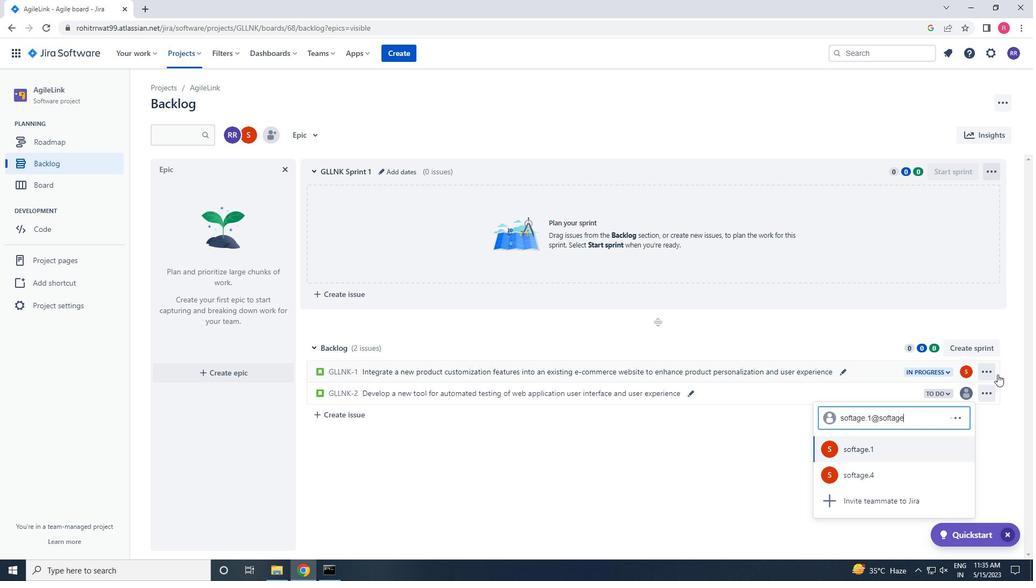 
Action: Mouse moved to (998, 374)
Screenshot: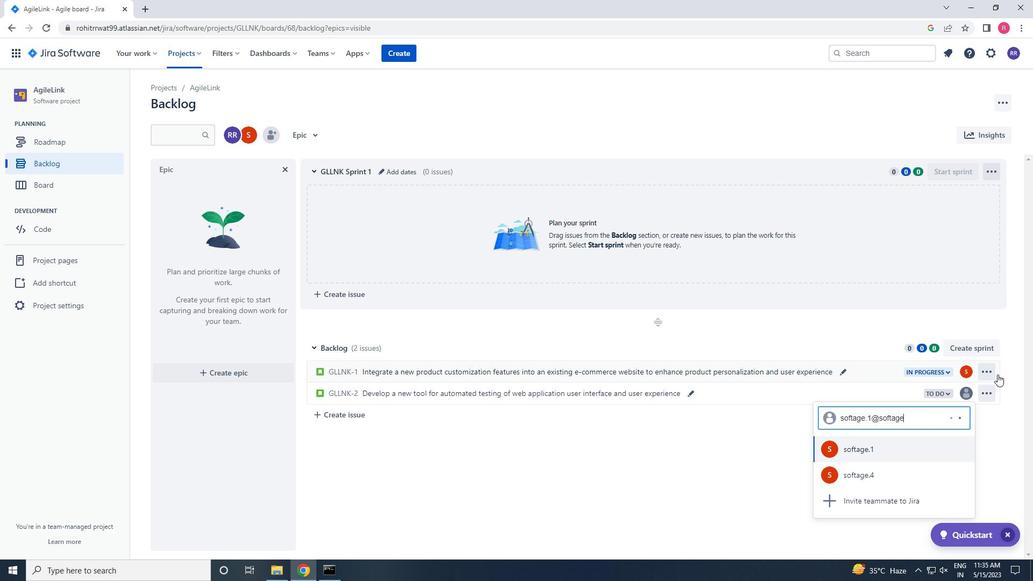 
Action: Key pressed NET
Screenshot: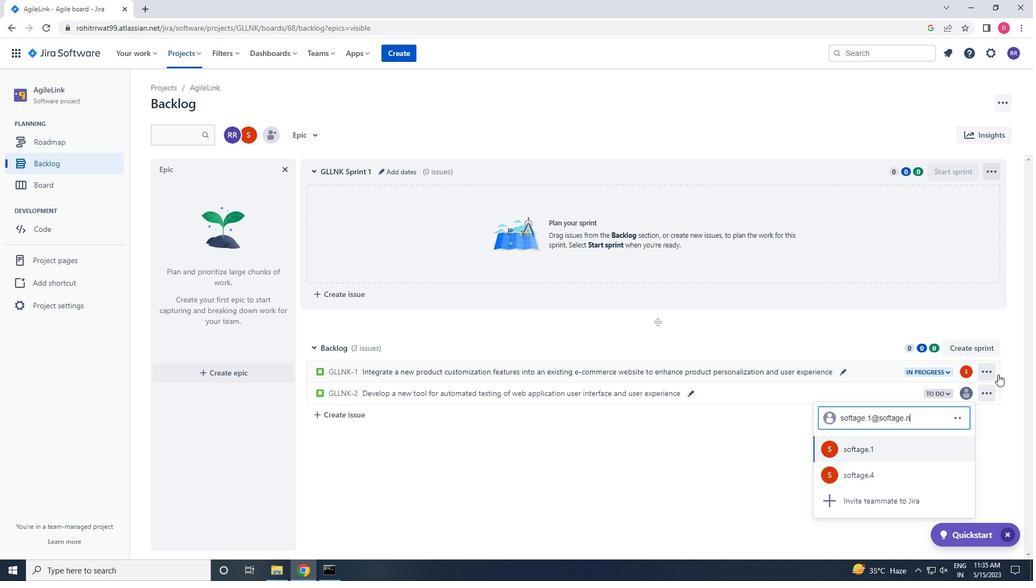 
Action: Mouse moved to (934, 433)
Screenshot: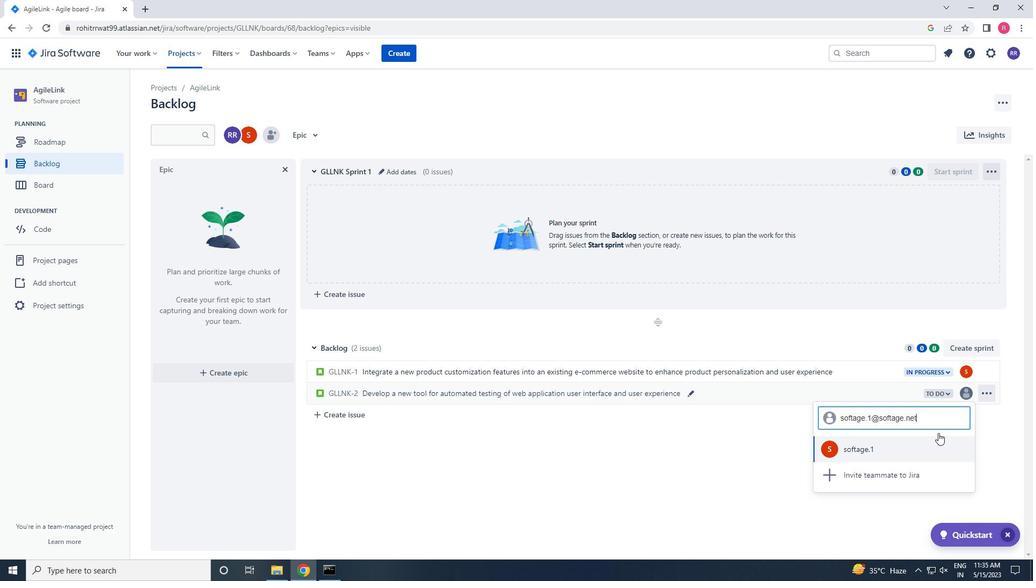 
Action: Mouse pressed left at (934, 433)
Screenshot: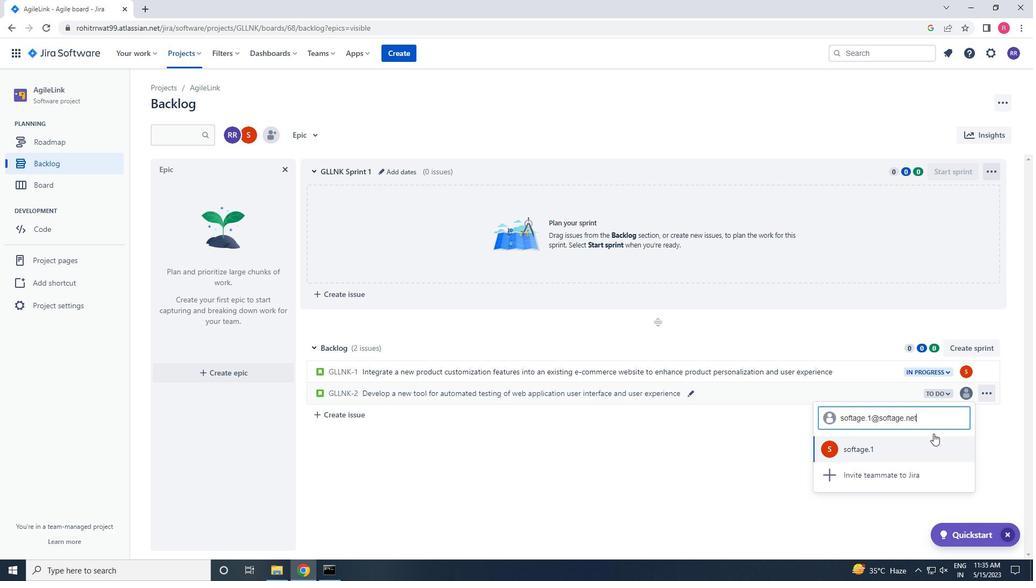 
Action: Mouse moved to (870, 452)
Screenshot: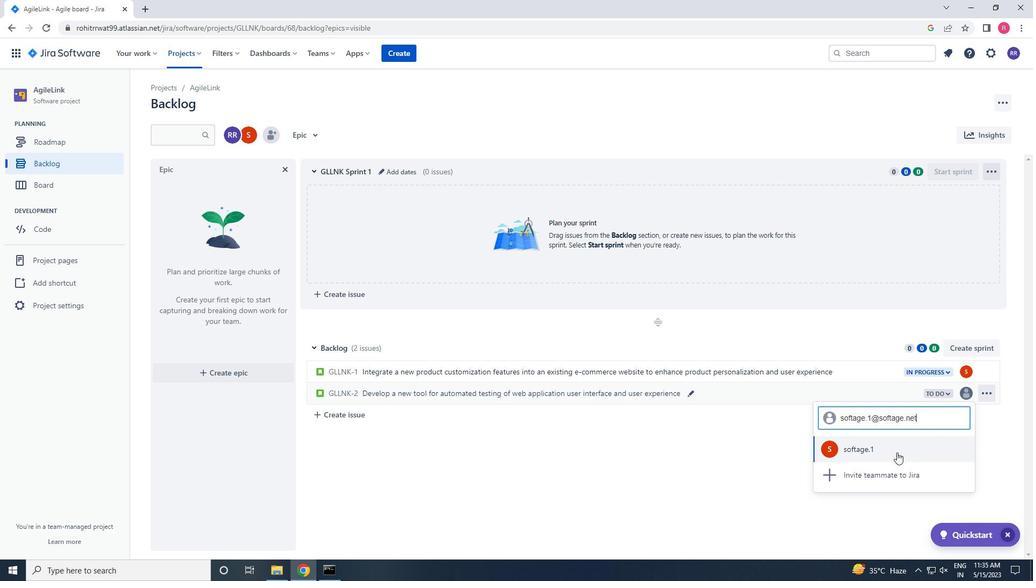 
Action: Mouse pressed left at (870, 452)
Screenshot: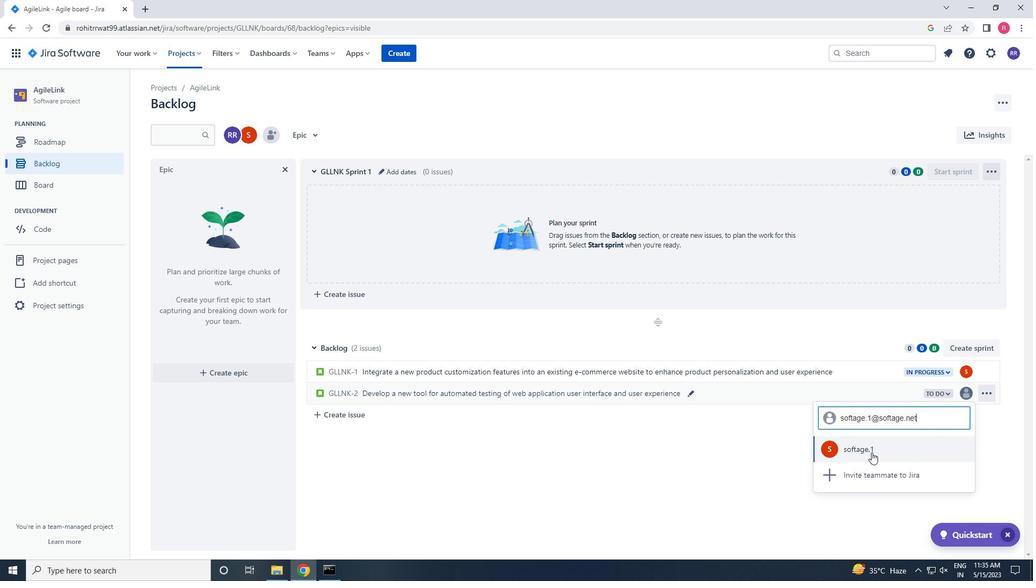 
Action: Mouse moved to (945, 390)
Screenshot: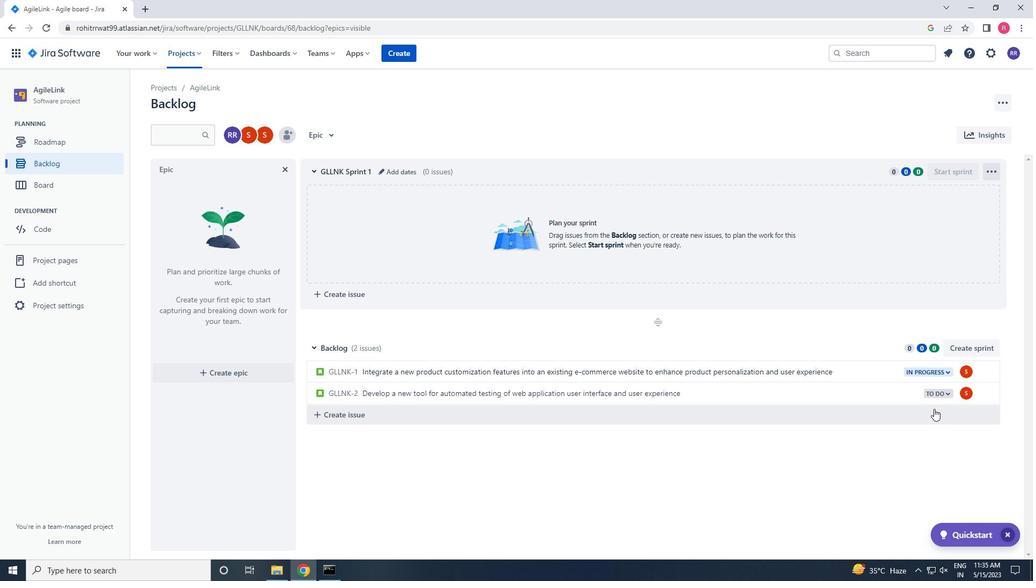 
Action: Mouse pressed left at (945, 390)
Screenshot: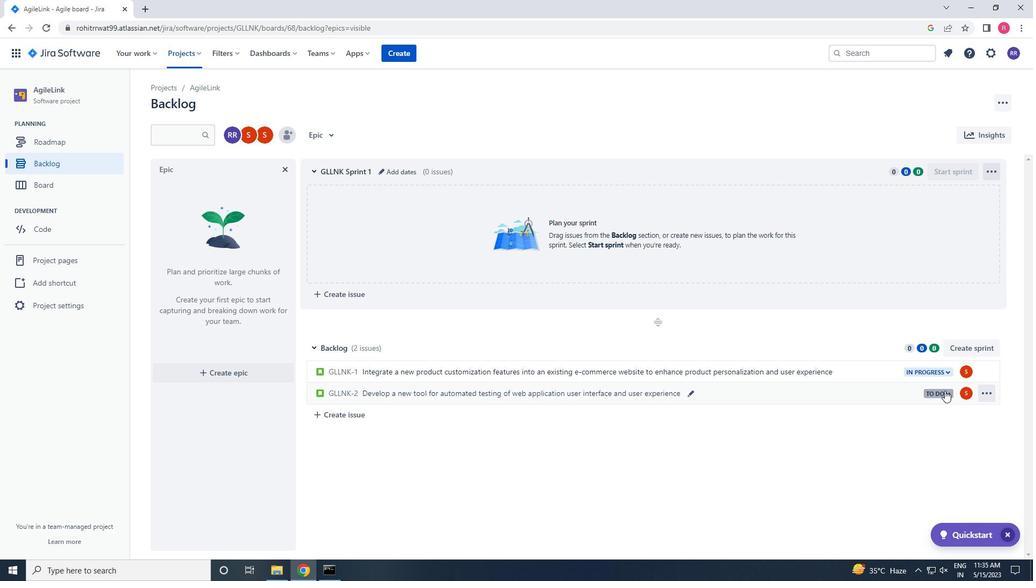 
Action: Mouse moved to (885, 420)
Screenshot: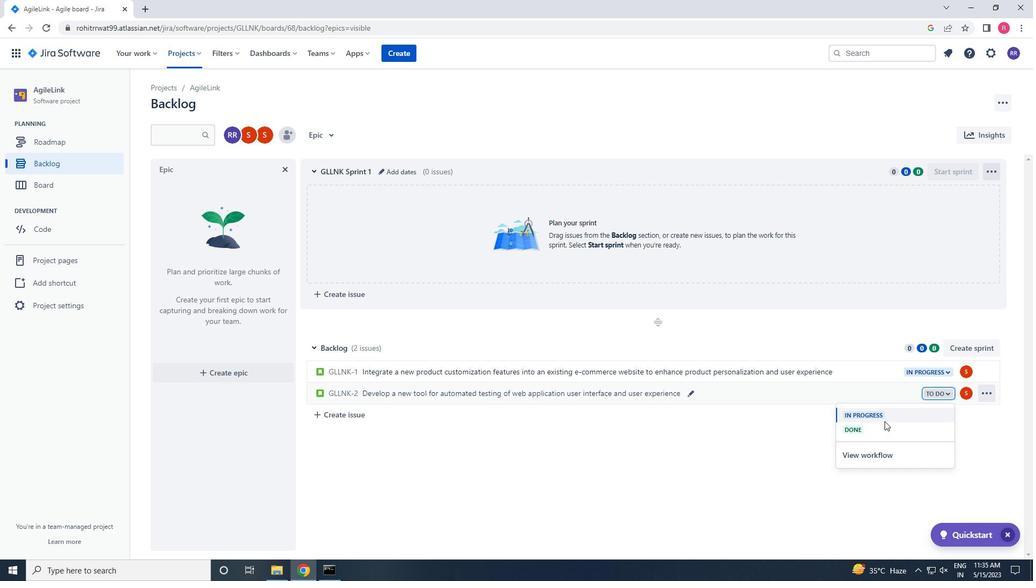
Action: Mouse pressed left at (885, 420)
Screenshot: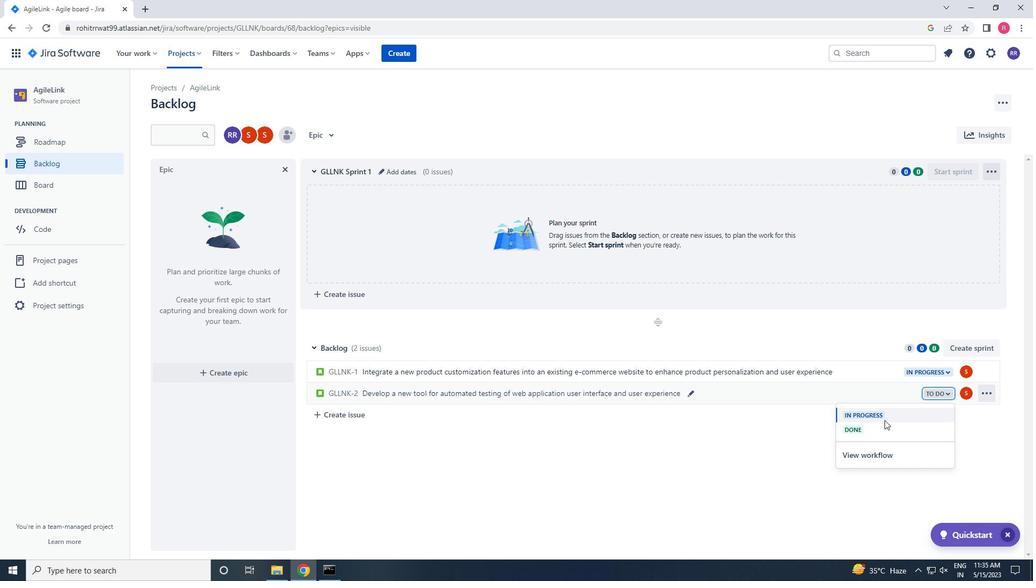 
Action: Mouse moved to (887, 417)
Screenshot: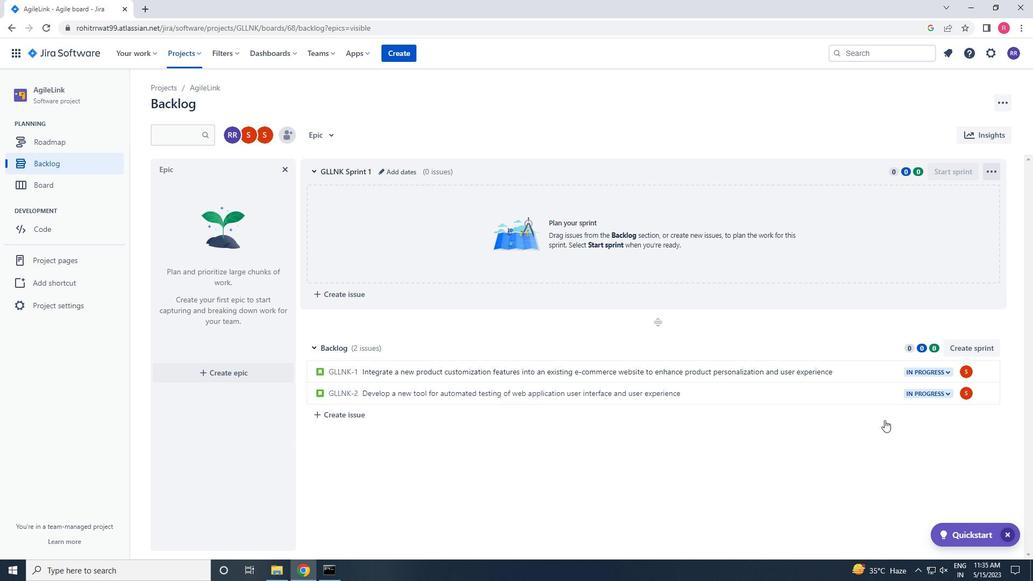 
